 Task: Create a due date automation trigger when advanced on, on the monday after a card is due add dates due next week at 11:00 AM.
Action: Mouse moved to (979, 285)
Screenshot: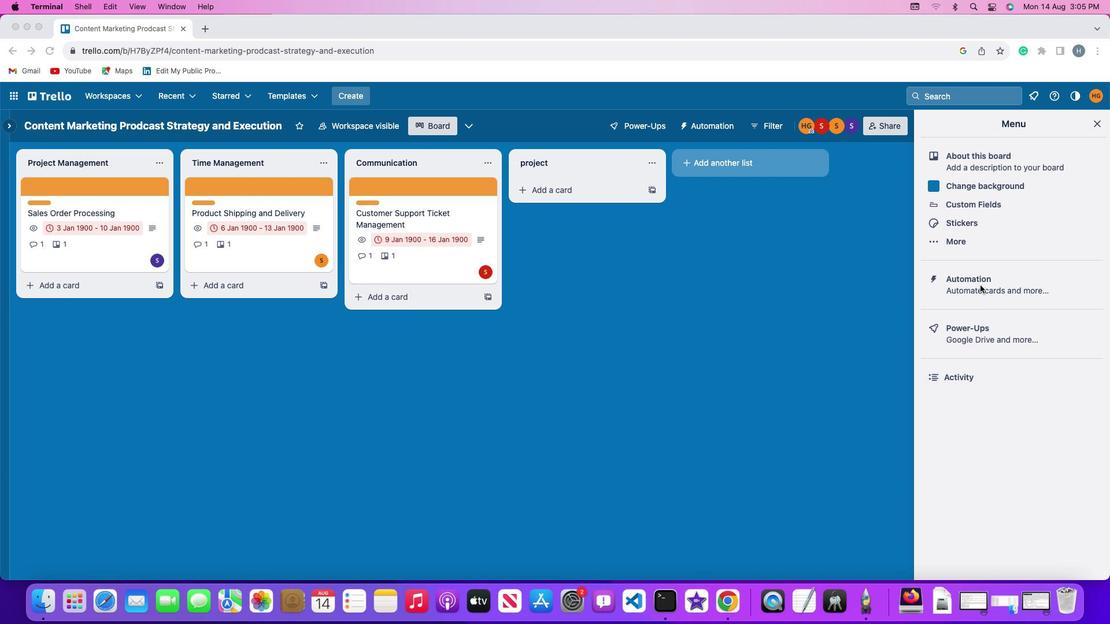 
Action: Mouse pressed left at (979, 285)
Screenshot: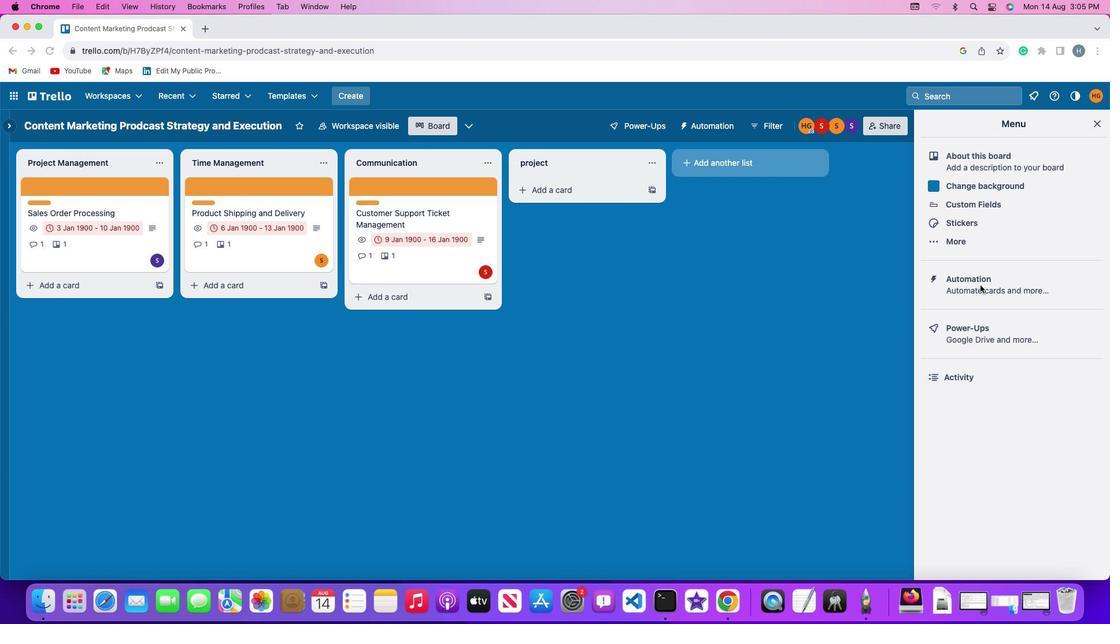 
Action: Mouse pressed left at (979, 285)
Screenshot: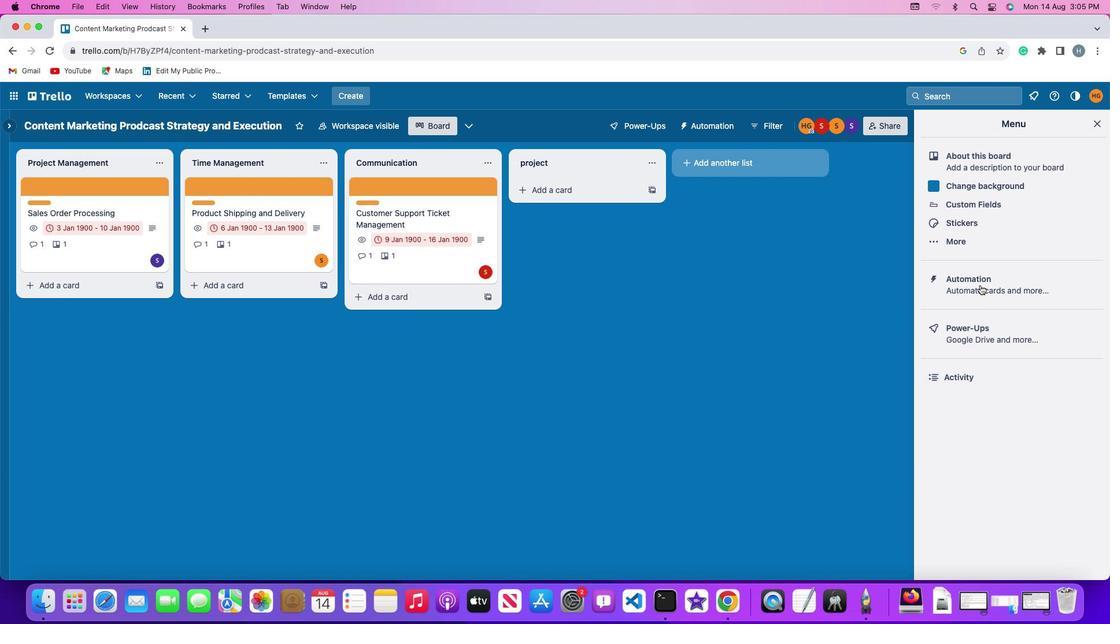 
Action: Mouse moved to (77, 278)
Screenshot: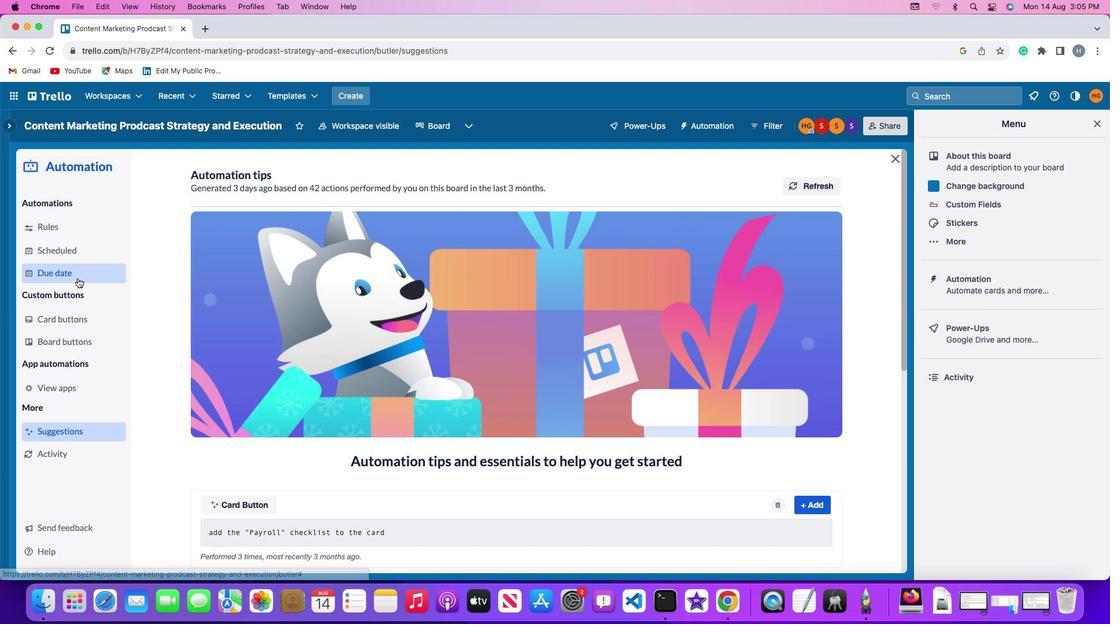 
Action: Mouse pressed left at (77, 278)
Screenshot: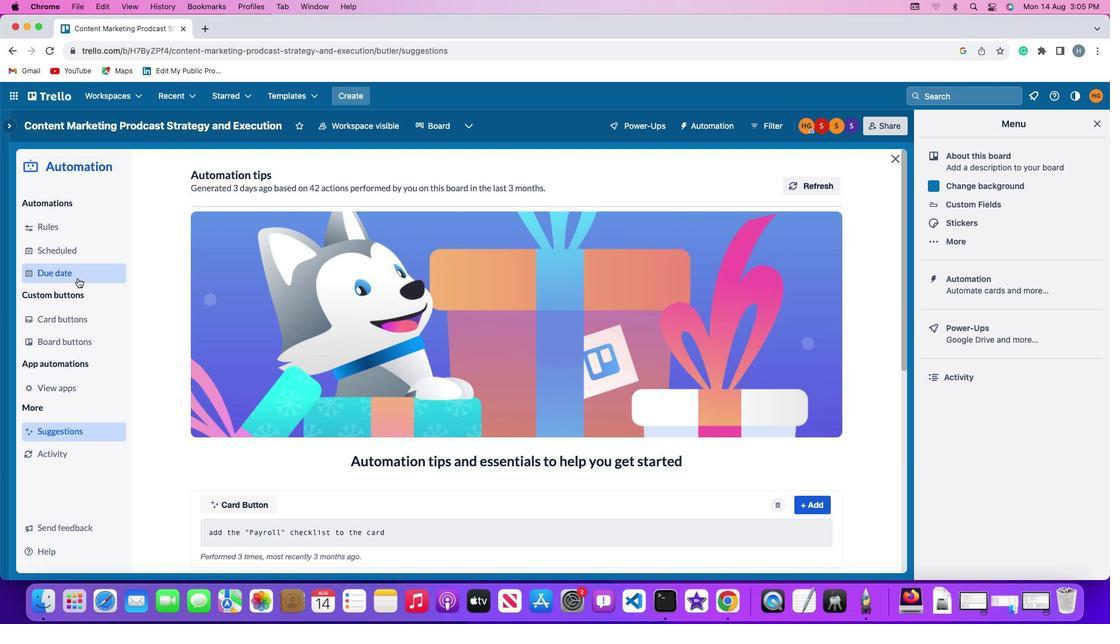 
Action: Mouse moved to (786, 176)
Screenshot: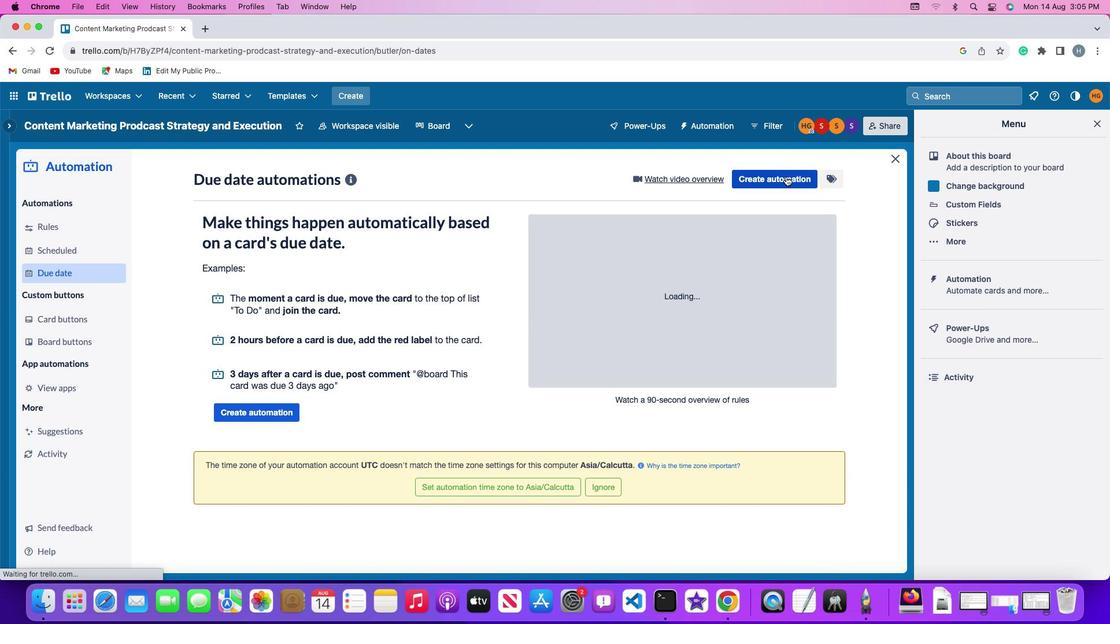 
Action: Mouse pressed left at (786, 176)
Screenshot: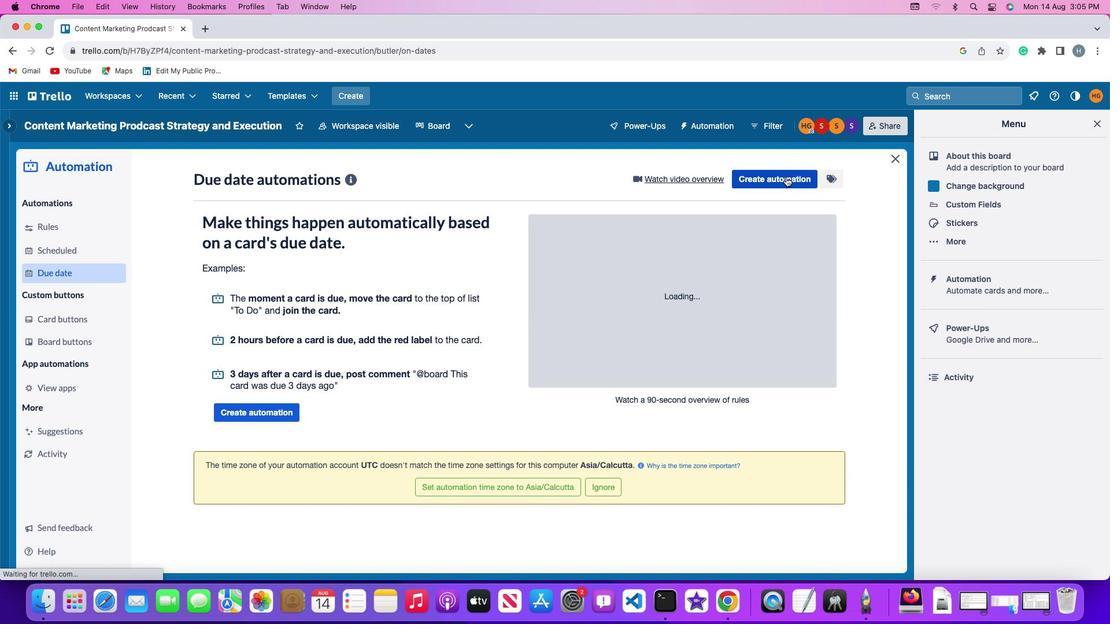 
Action: Mouse moved to (788, 176)
Screenshot: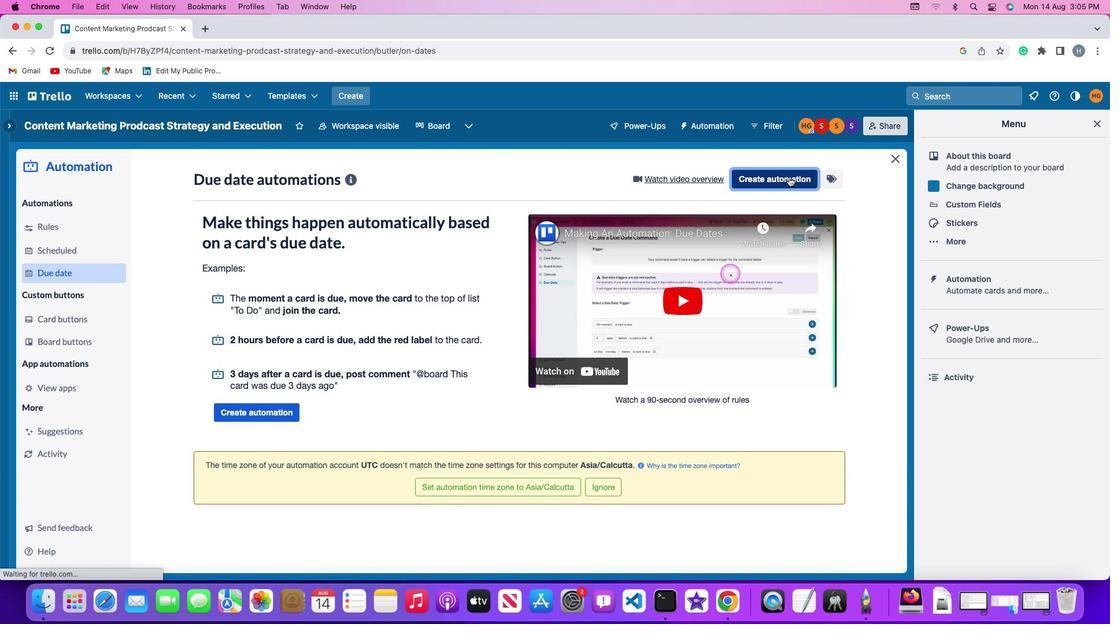 
Action: Mouse pressed left at (788, 176)
Screenshot: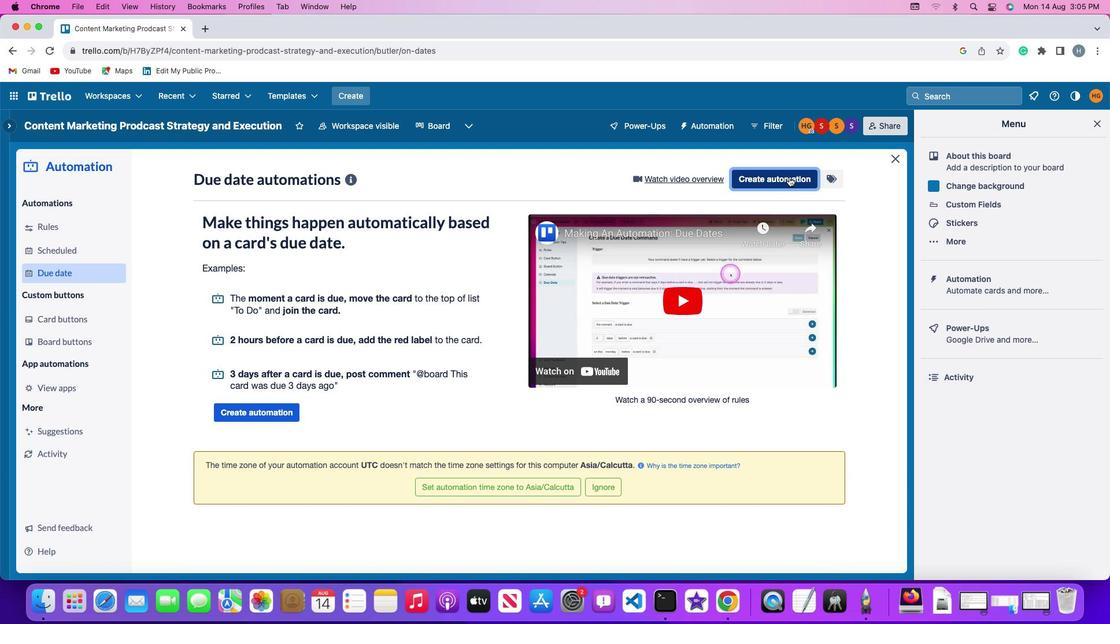
Action: Mouse moved to (761, 181)
Screenshot: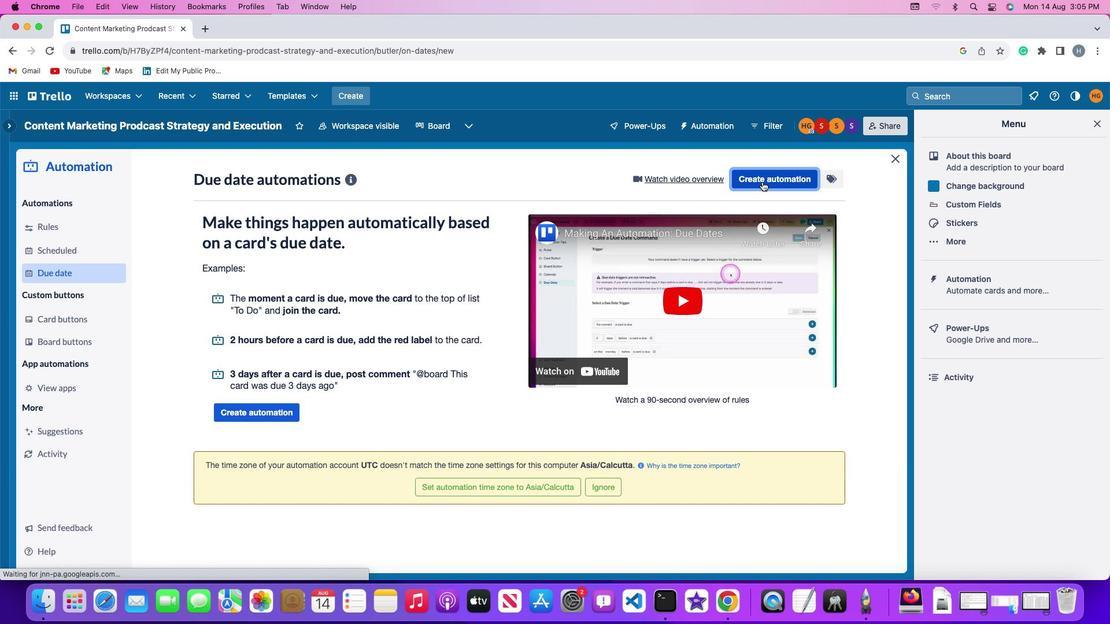 
Action: Mouse pressed left at (761, 181)
Screenshot: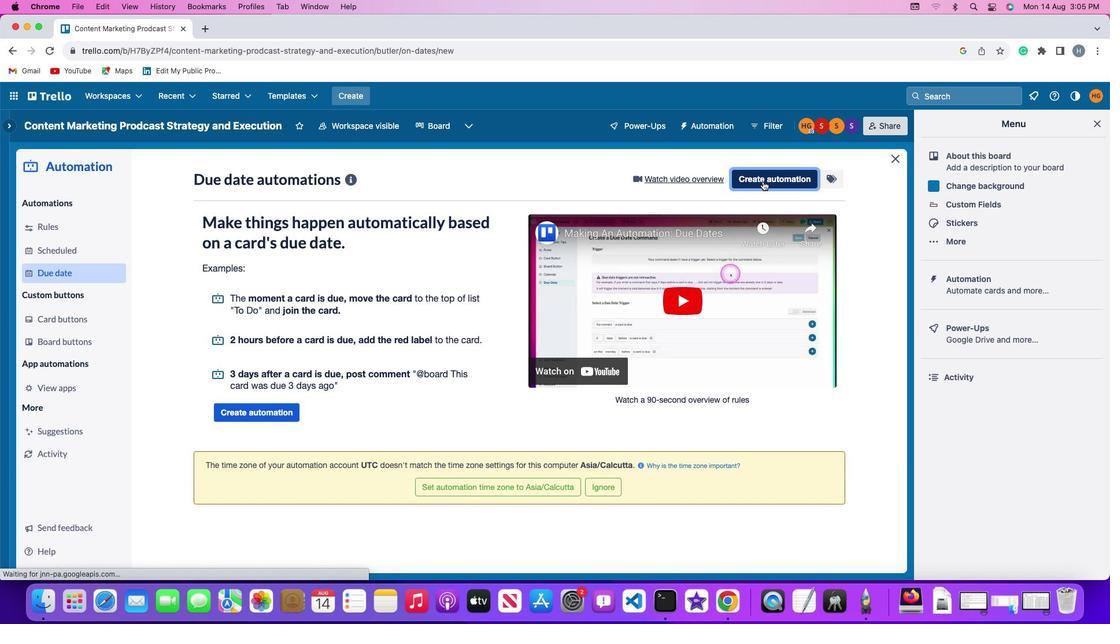 
Action: Mouse moved to (261, 286)
Screenshot: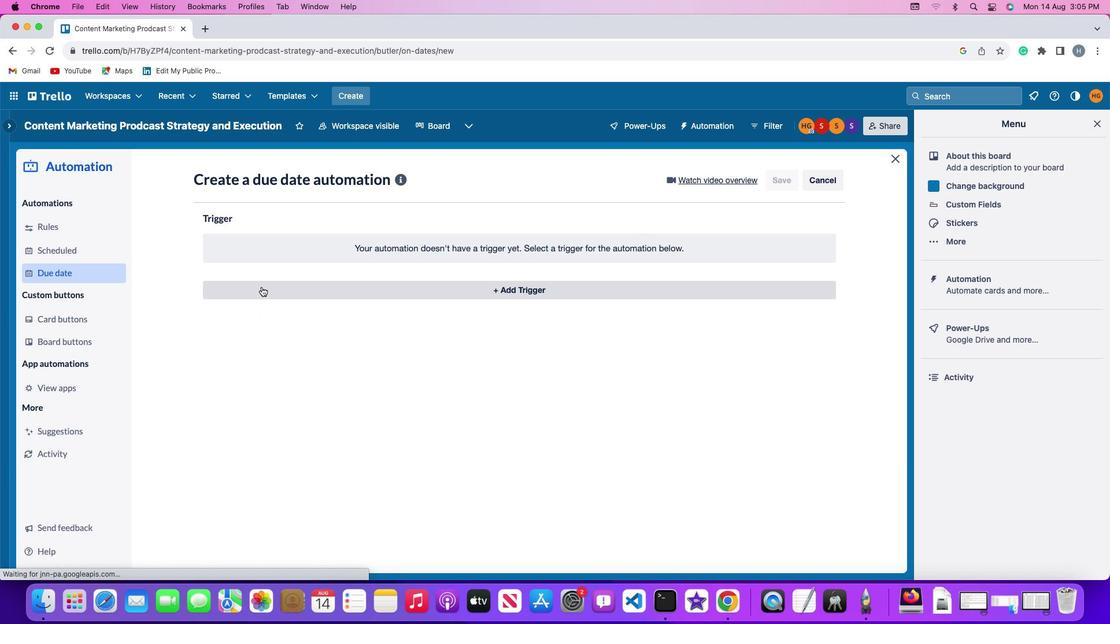 
Action: Mouse pressed left at (261, 286)
Screenshot: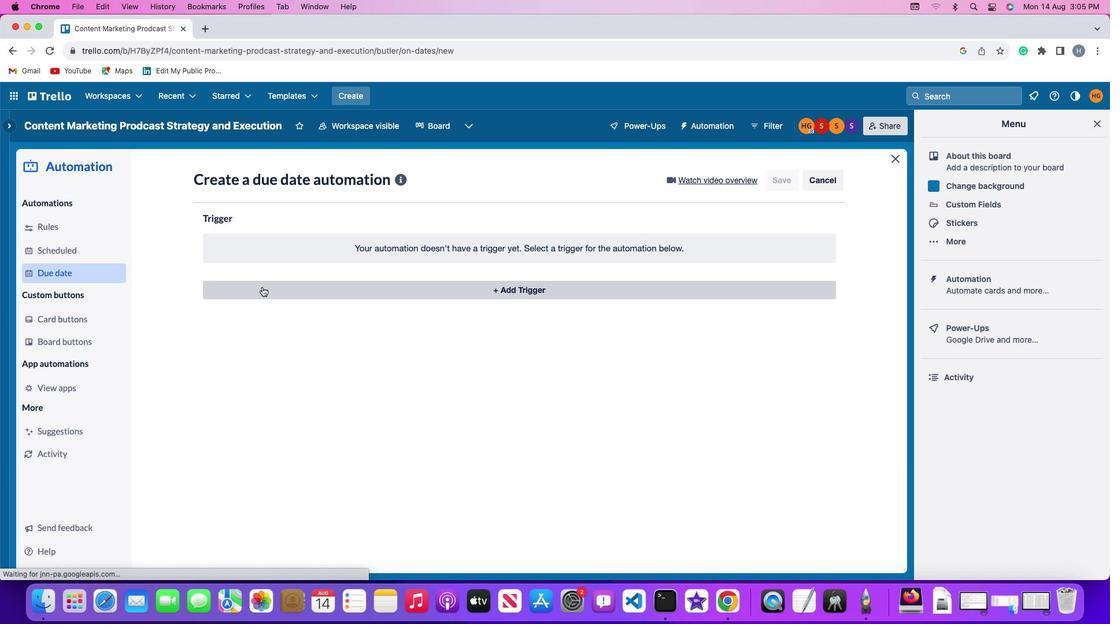 
Action: Mouse moved to (251, 512)
Screenshot: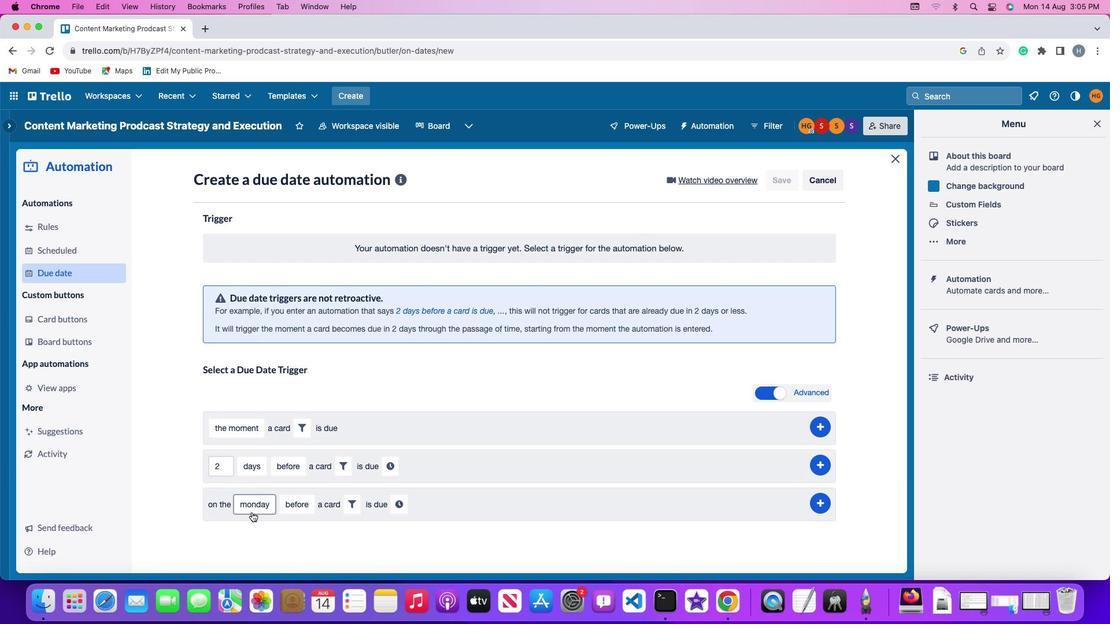 
Action: Mouse pressed left at (251, 512)
Screenshot: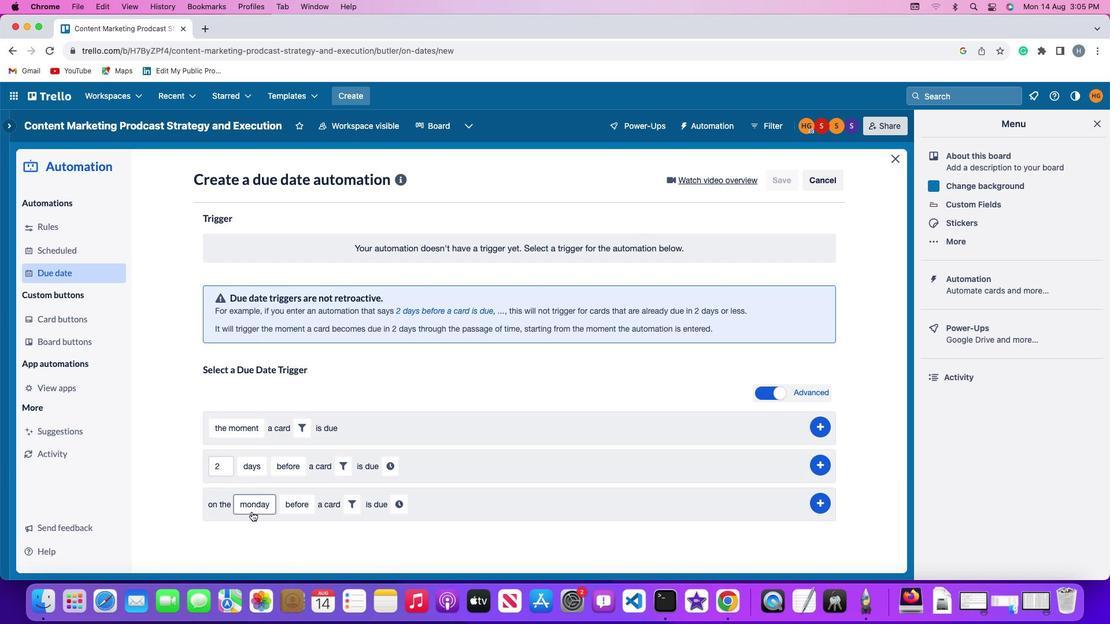 
Action: Mouse moved to (259, 344)
Screenshot: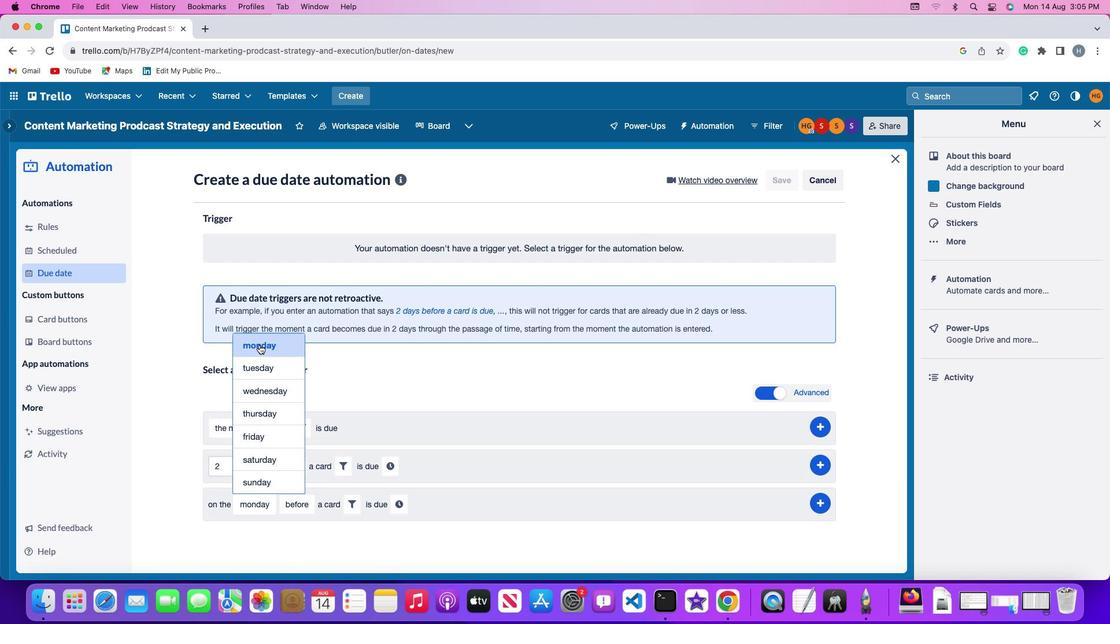 
Action: Mouse pressed left at (259, 344)
Screenshot: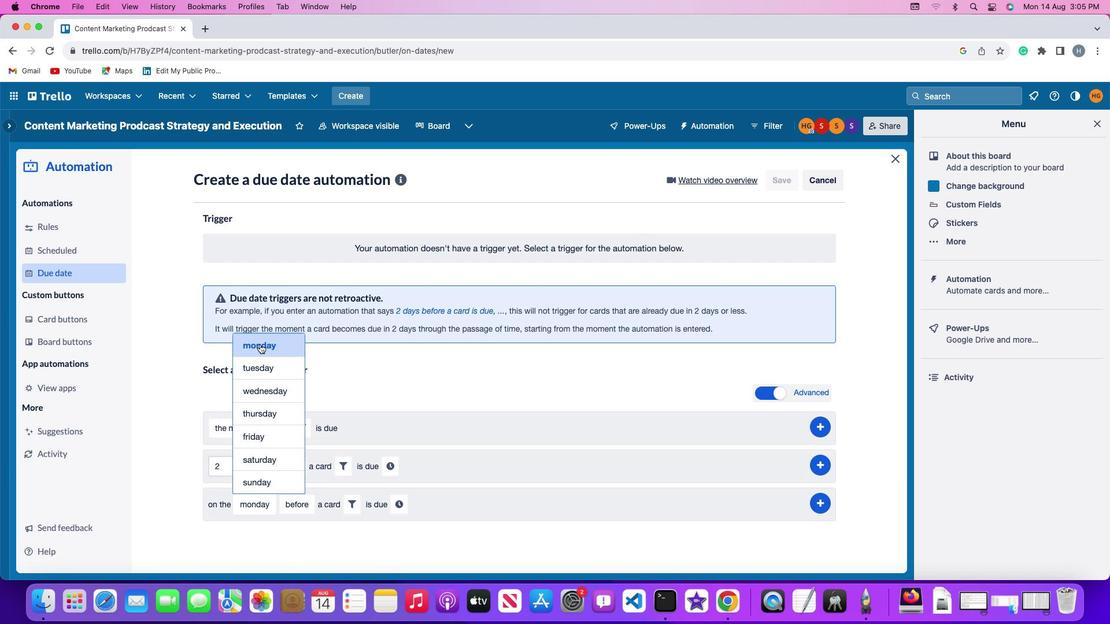 
Action: Mouse moved to (302, 501)
Screenshot: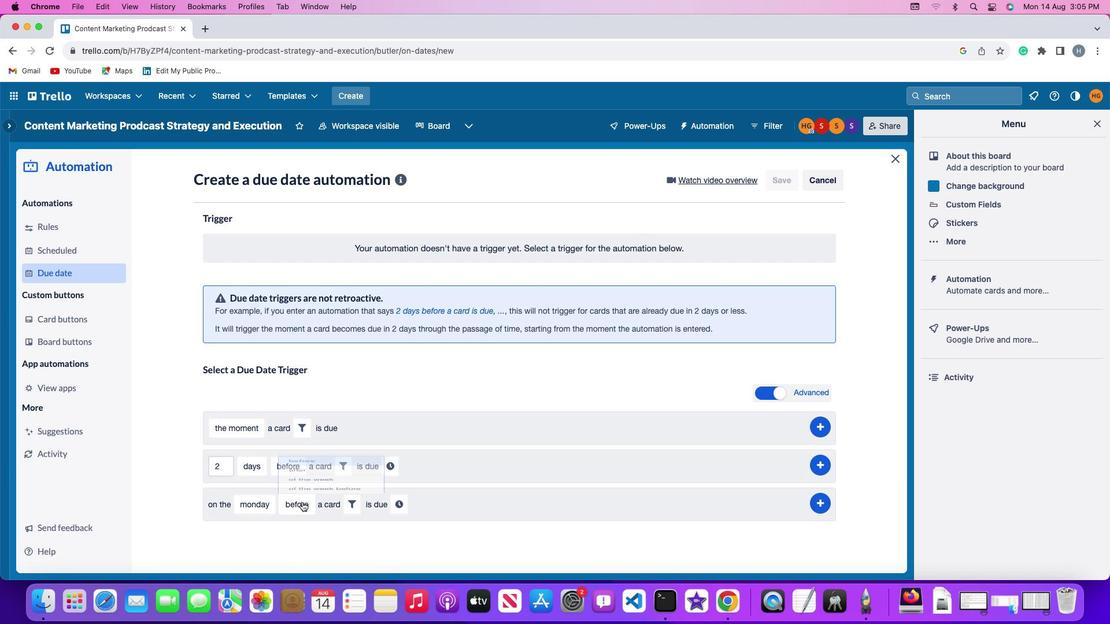 
Action: Mouse pressed left at (302, 501)
Screenshot: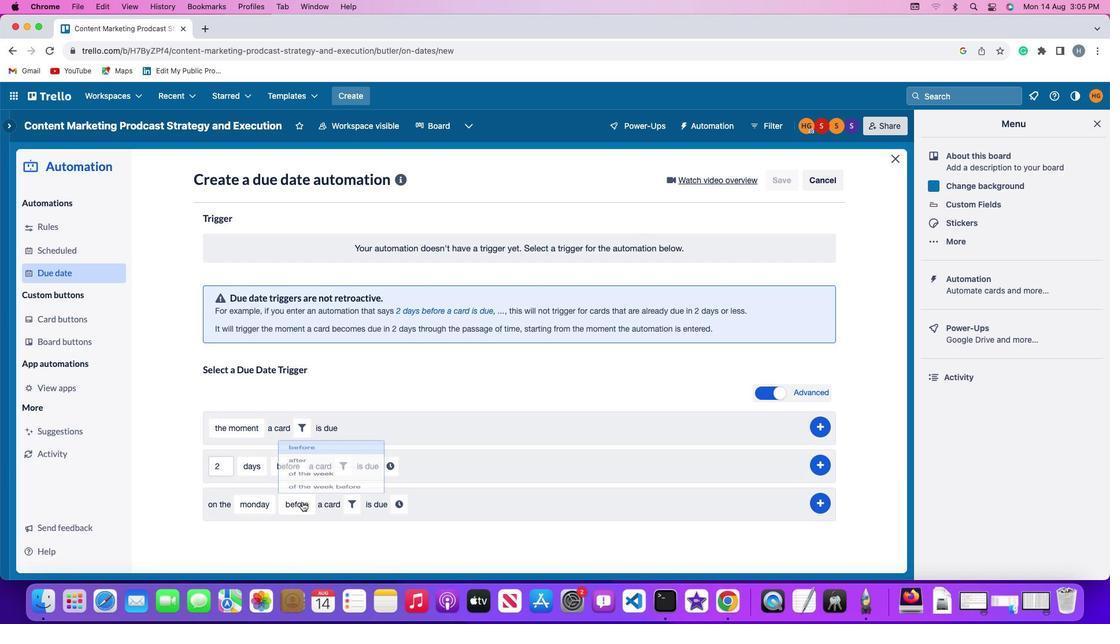 
Action: Mouse moved to (319, 435)
Screenshot: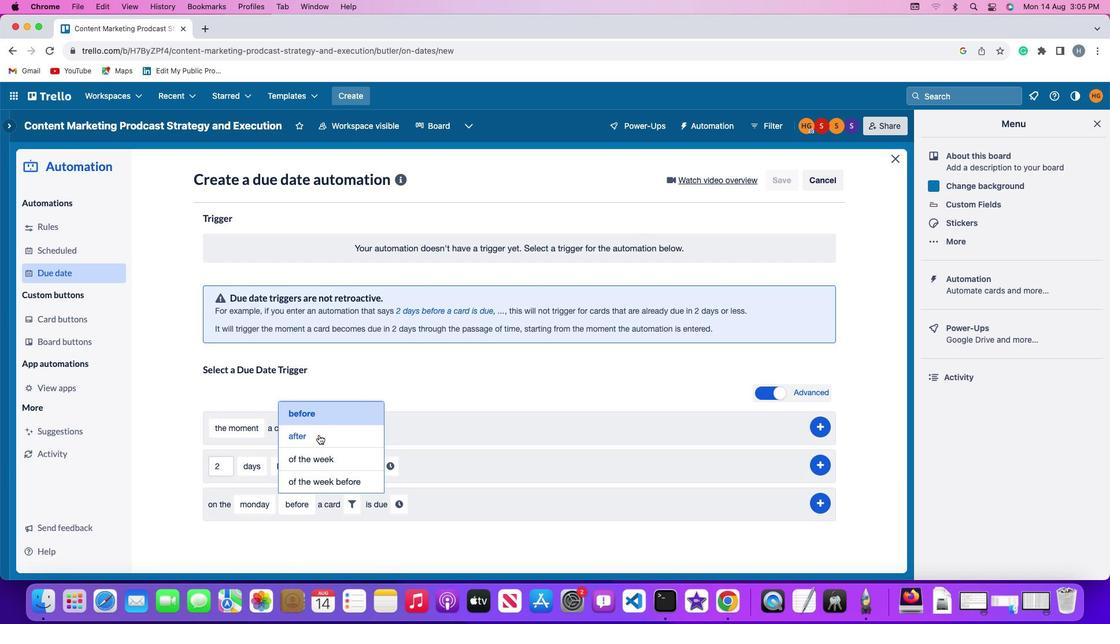
Action: Mouse pressed left at (319, 435)
Screenshot: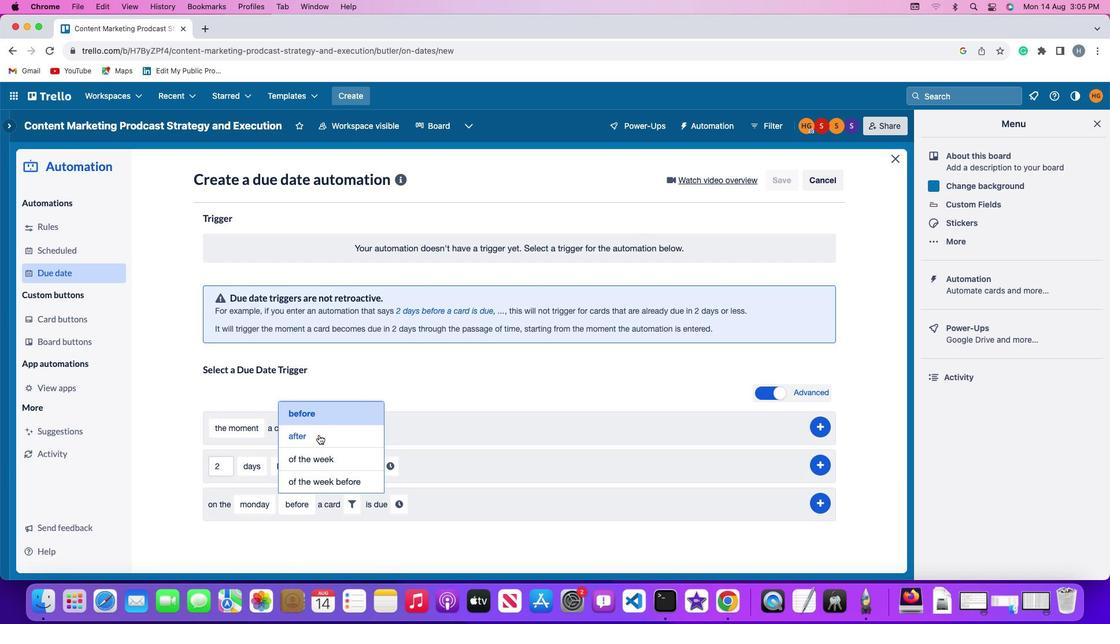 
Action: Mouse moved to (343, 501)
Screenshot: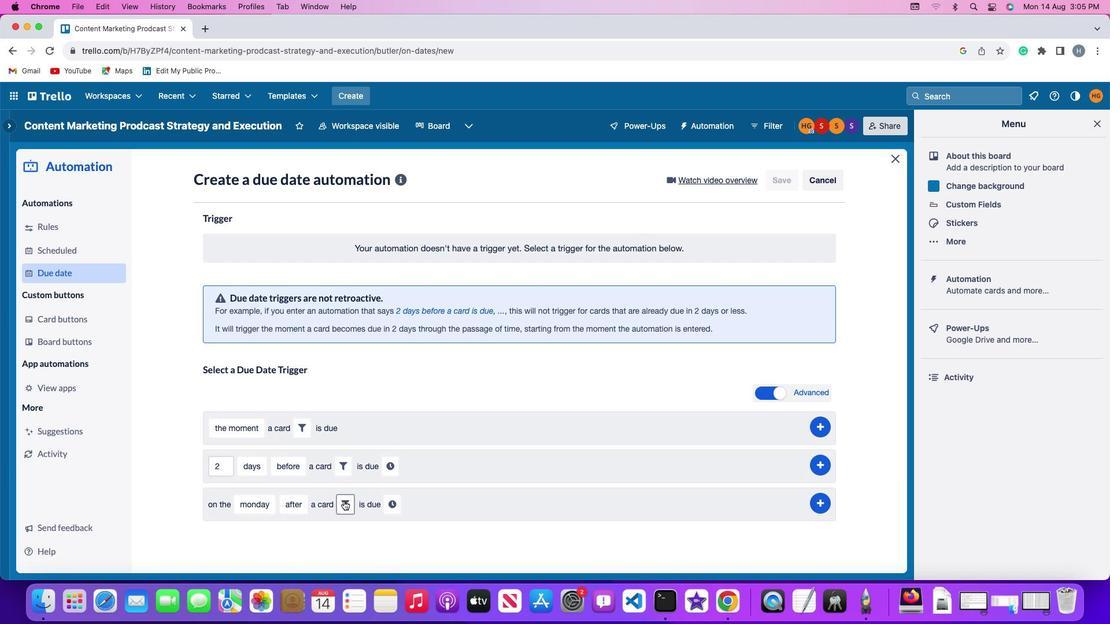 
Action: Mouse pressed left at (343, 501)
Screenshot: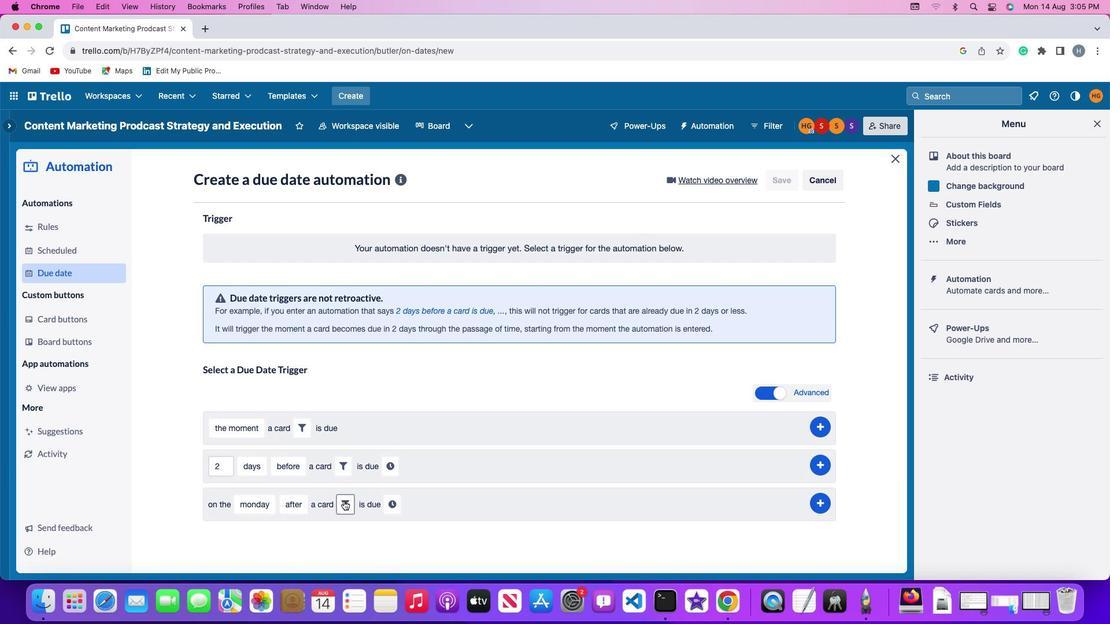 
Action: Mouse moved to (407, 541)
Screenshot: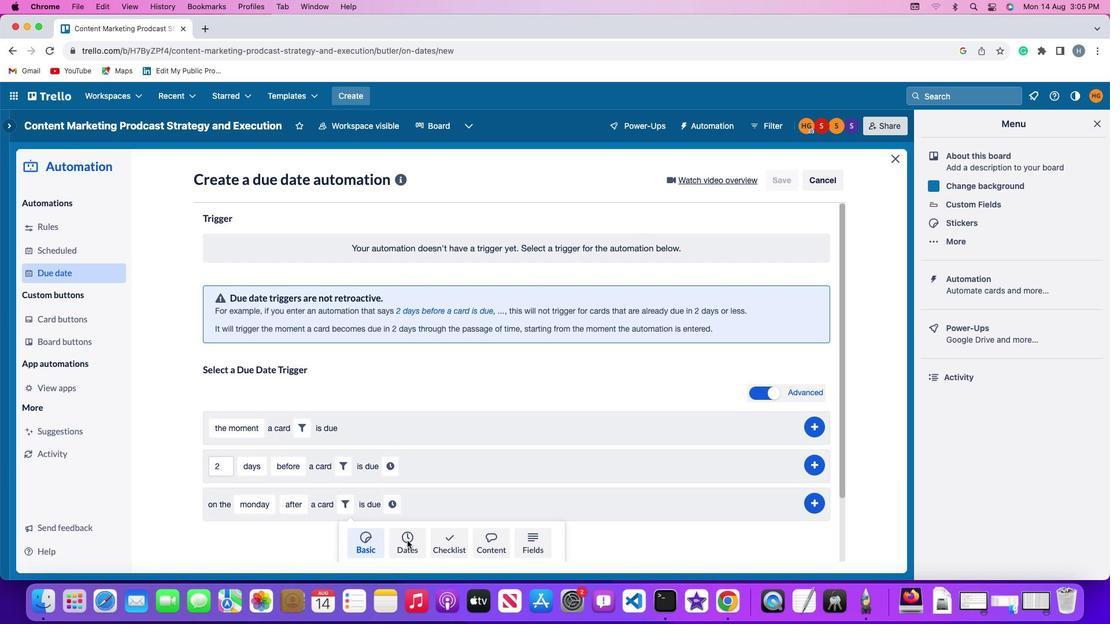 
Action: Mouse pressed left at (407, 541)
Screenshot: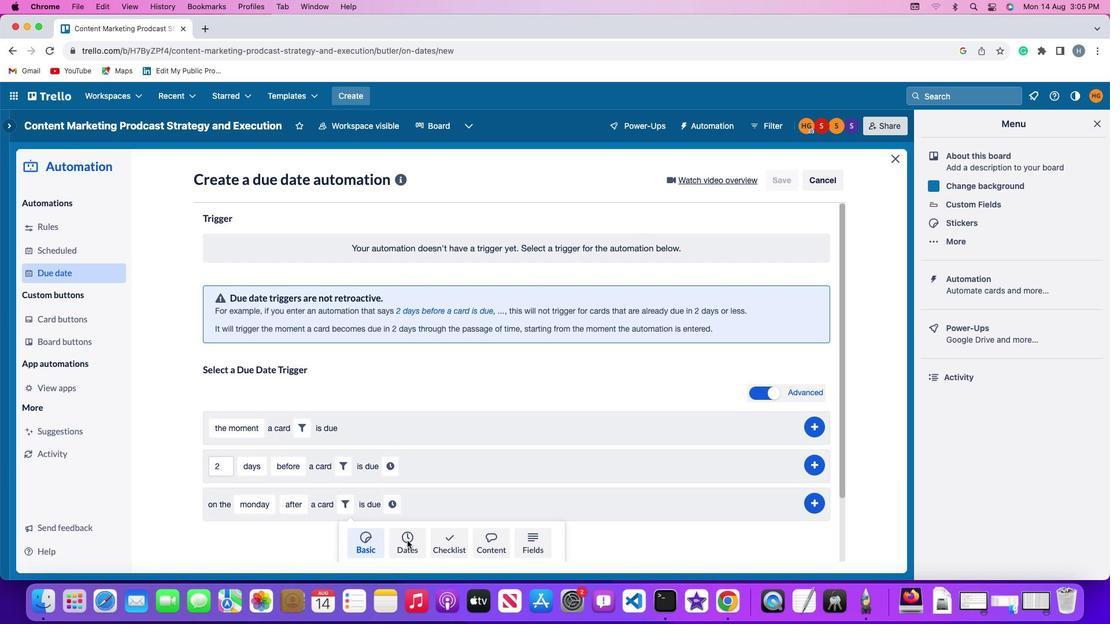 
Action: Mouse moved to (301, 531)
Screenshot: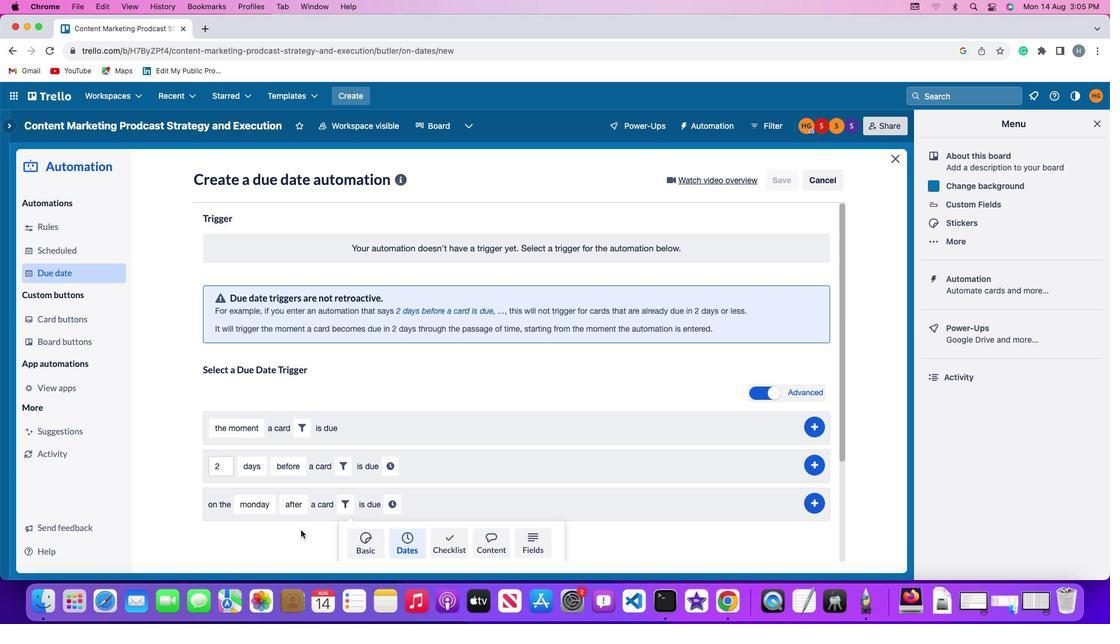 
Action: Mouse scrolled (301, 531) with delta (0, 0)
Screenshot: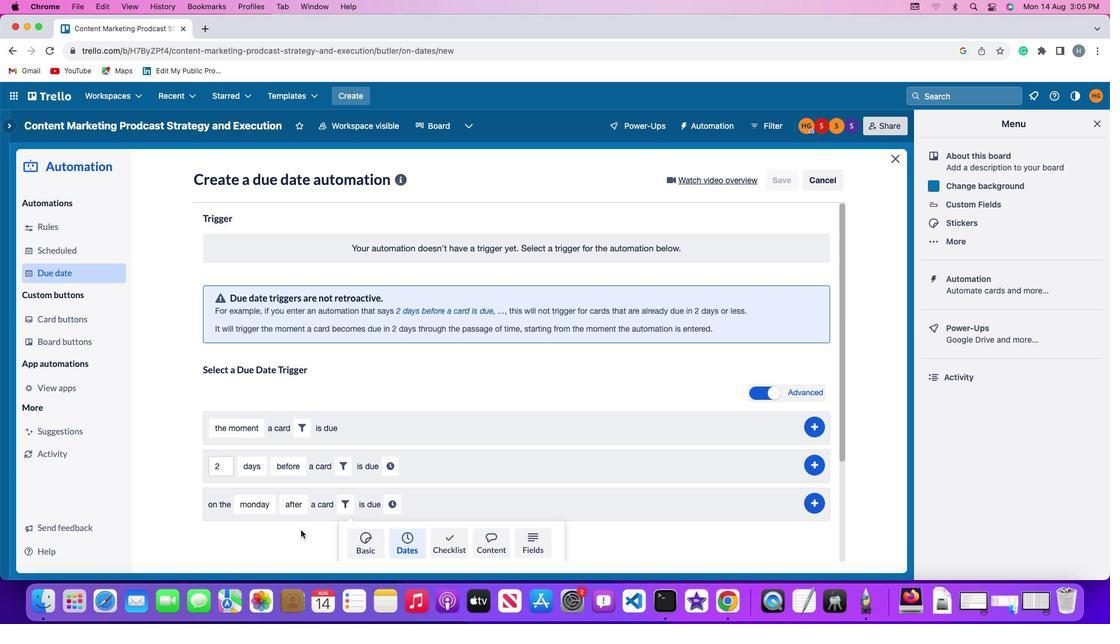 
Action: Mouse moved to (301, 530)
Screenshot: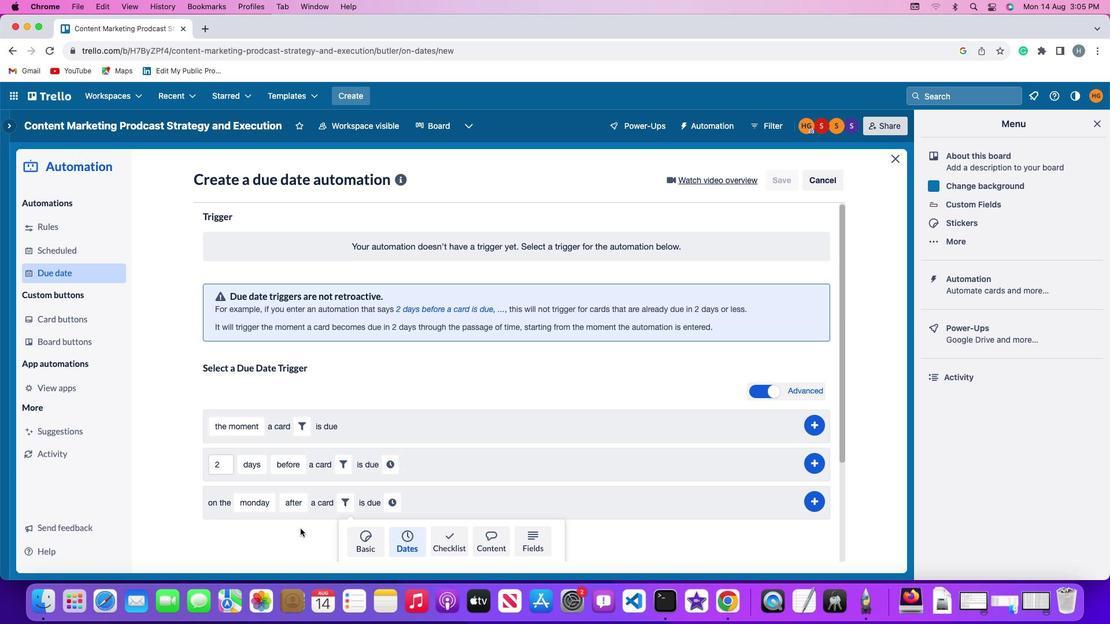 
Action: Mouse scrolled (301, 530) with delta (0, 0)
Screenshot: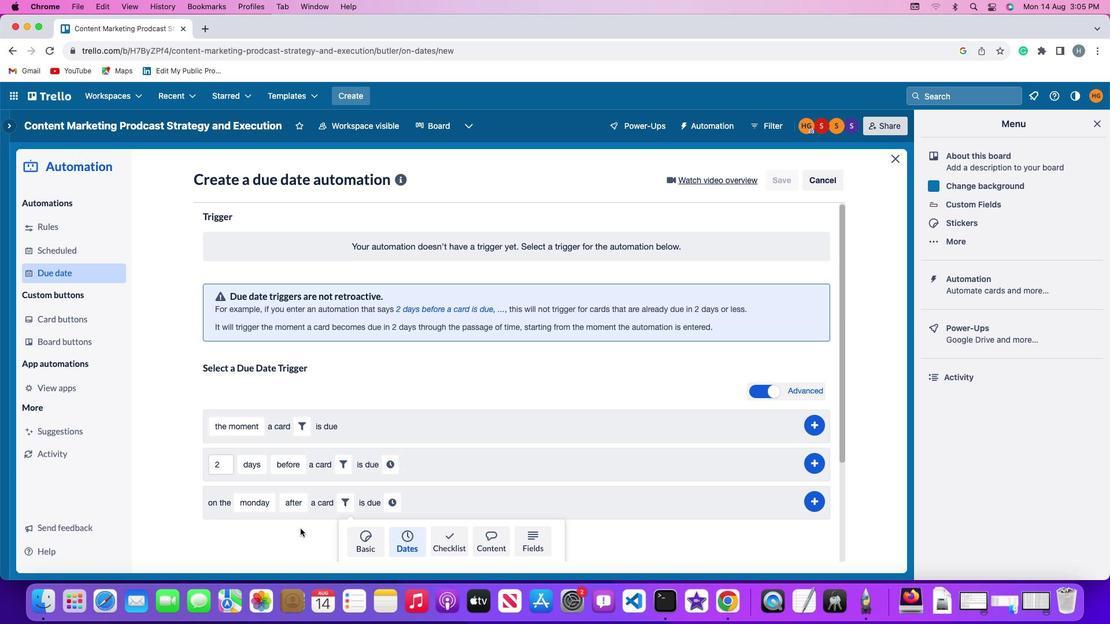 
Action: Mouse moved to (301, 530)
Screenshot: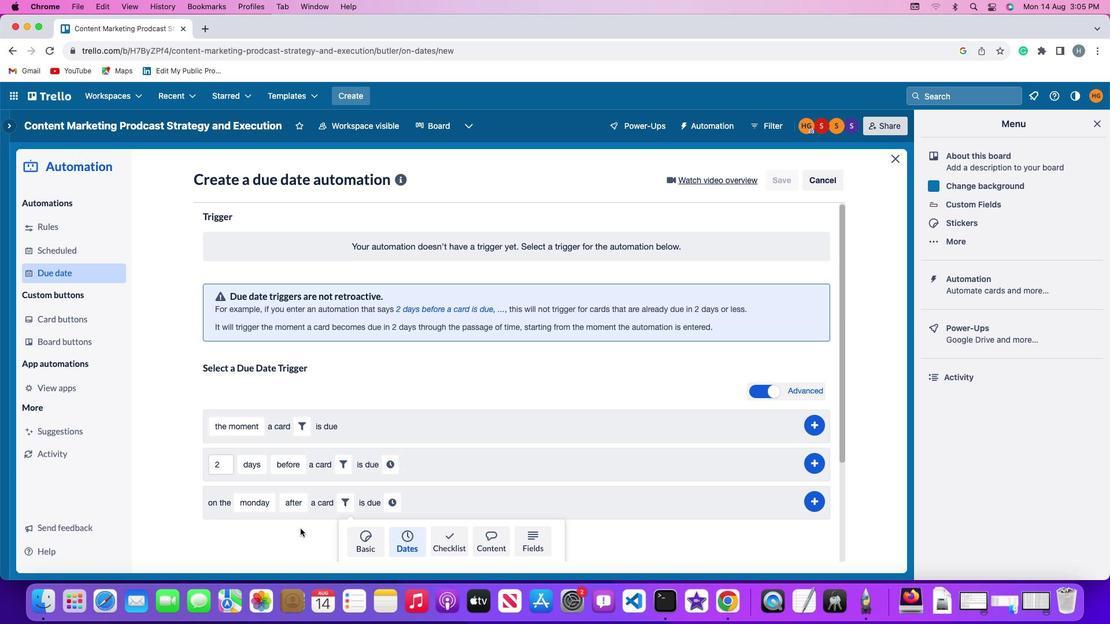 
Action: Mouse scrolled (301, 530) with delta (0, -1)
Screenshot: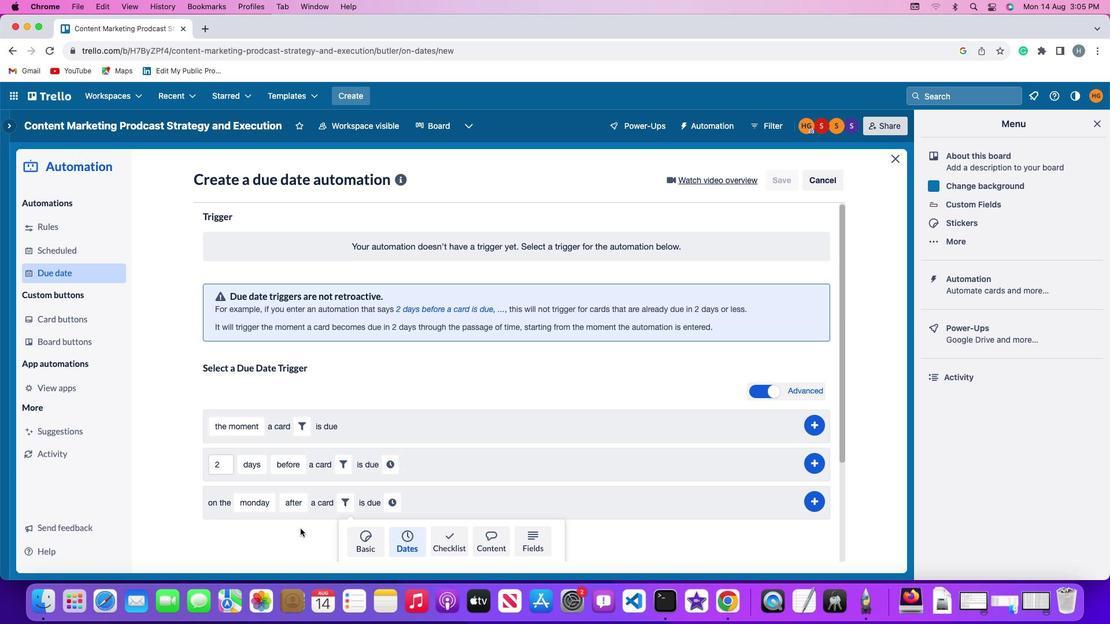 
Action: Mouse moved to (301, 529)
Screenshot: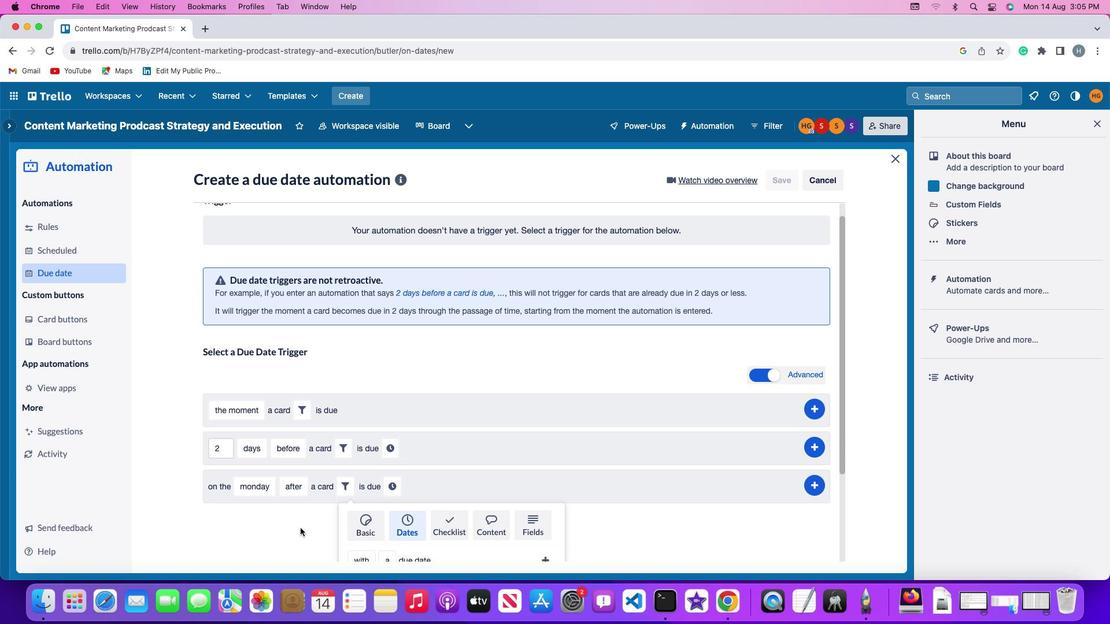 
Action: Mouse scrolled (301, 529) with delta (0, -2)
Screenshot: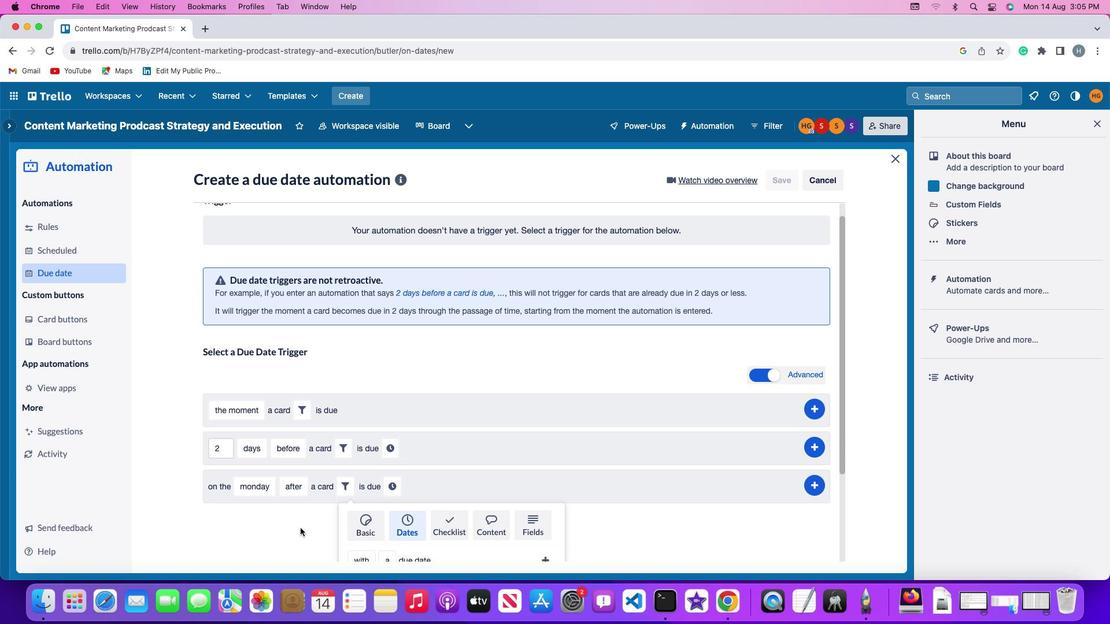 
Action: Mouse moved to (300, 528)
Screenshot: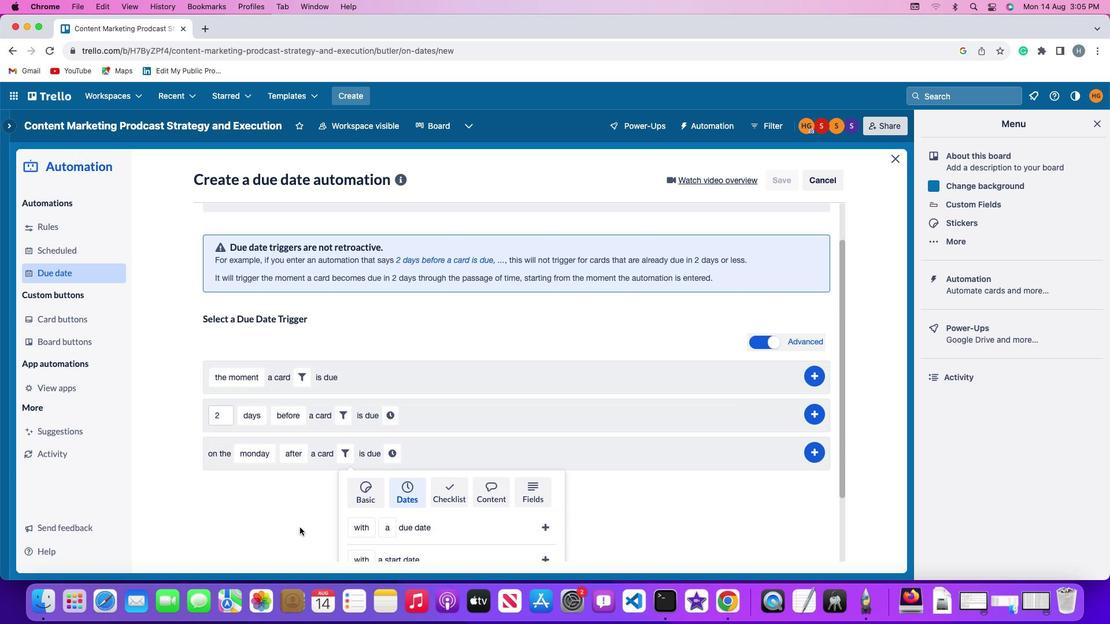 
Action: Mouse scrolled (300, 528) with delta (0, -3)
Screenshot: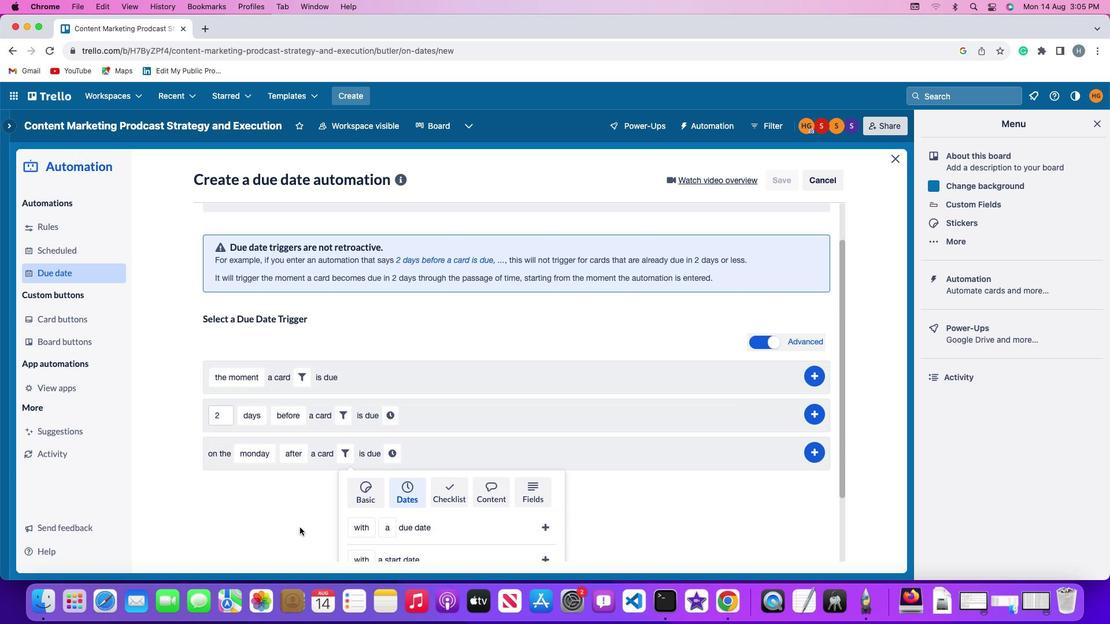 
Action: Mouse moved to (299, 527)
Screenshot: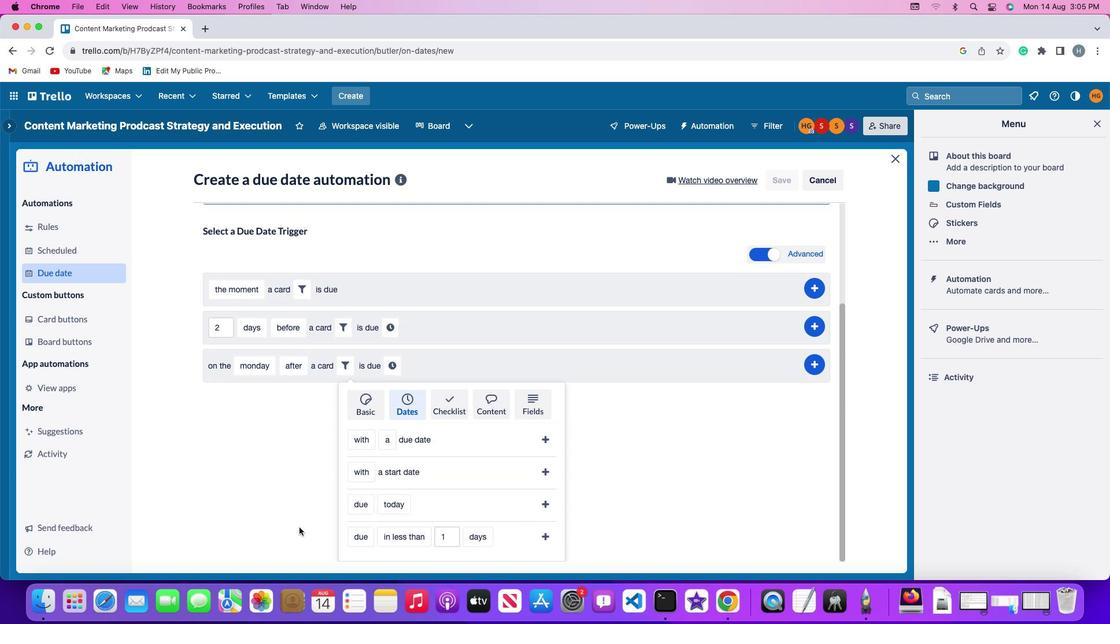 
Action: Mouse scrolled (299, 527) with delta (0, 0)
Screenshot: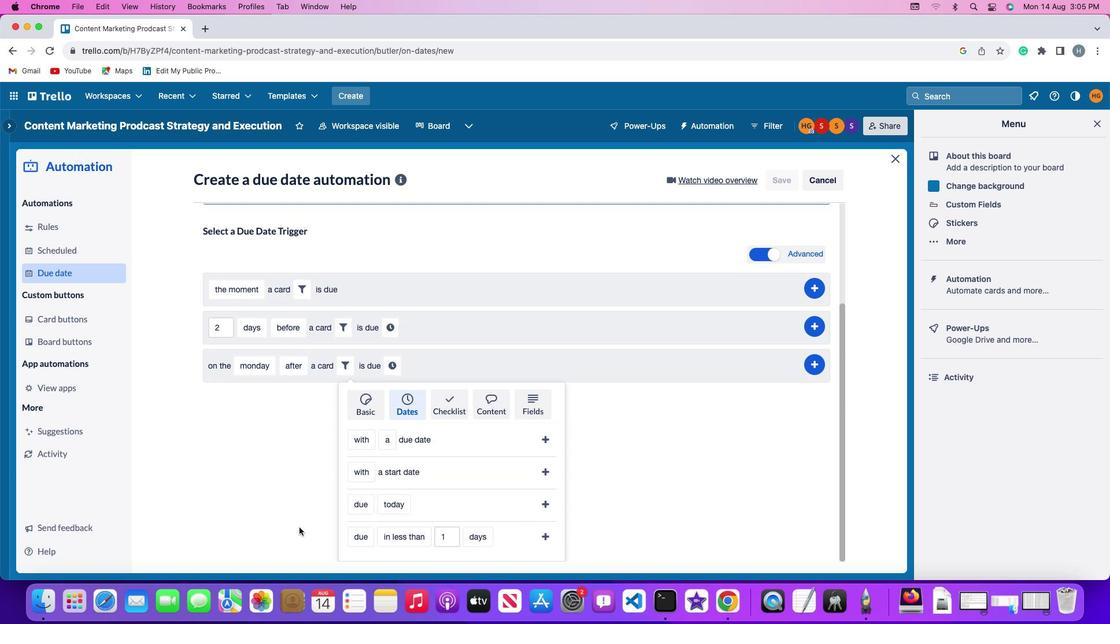 
Action: Mouse scrolled (299, 527) with delta (0, 0)
Screenshot: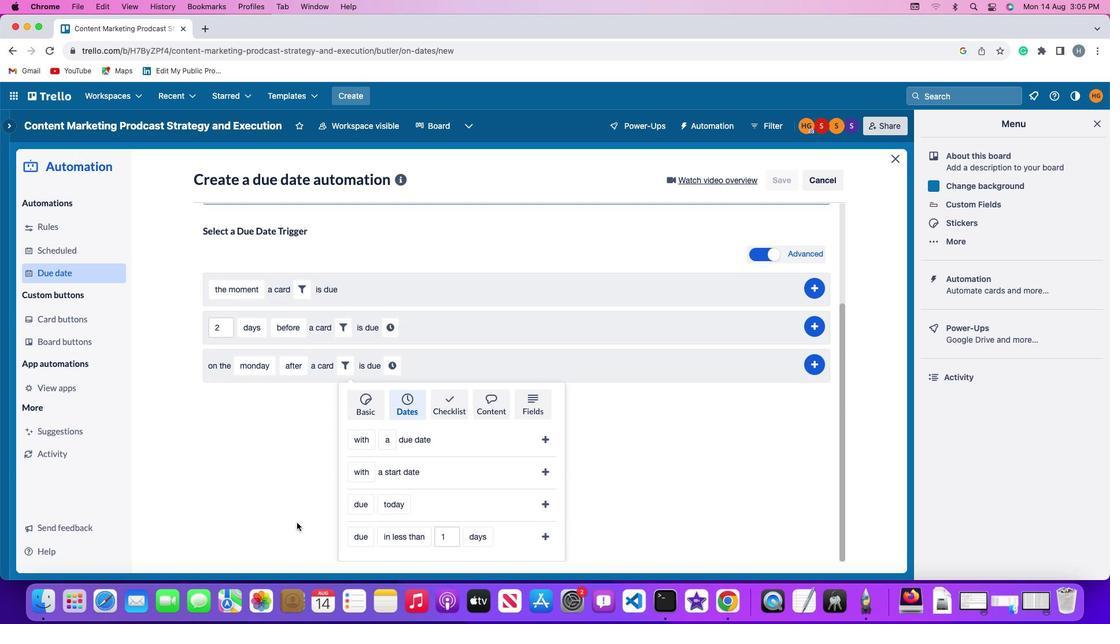 
Action: Mouse moved to (299, 527)
Screenshot: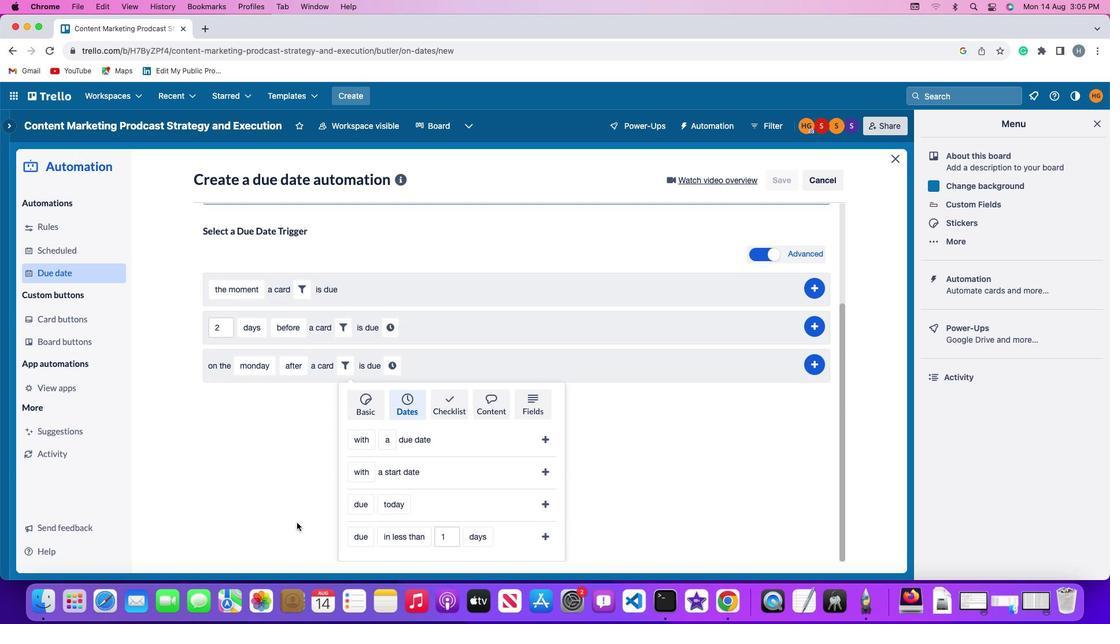 
Action: Mouse scrolled (299, 527) with delta (0, -1)
Screenshot: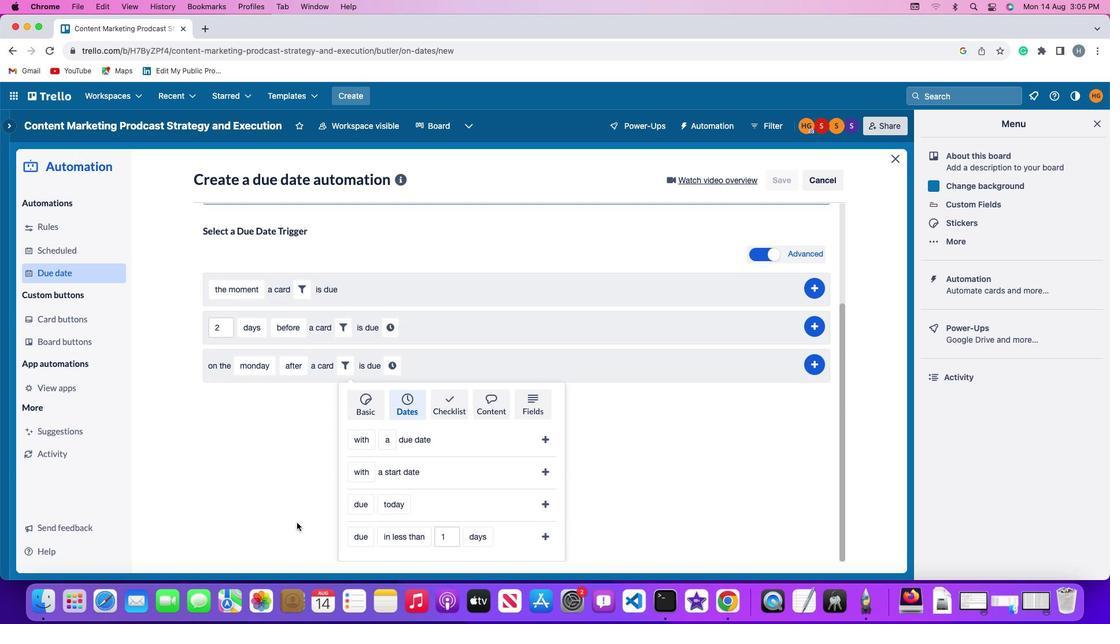 
Action: Mouse moved to (297, 523)
Screenshot: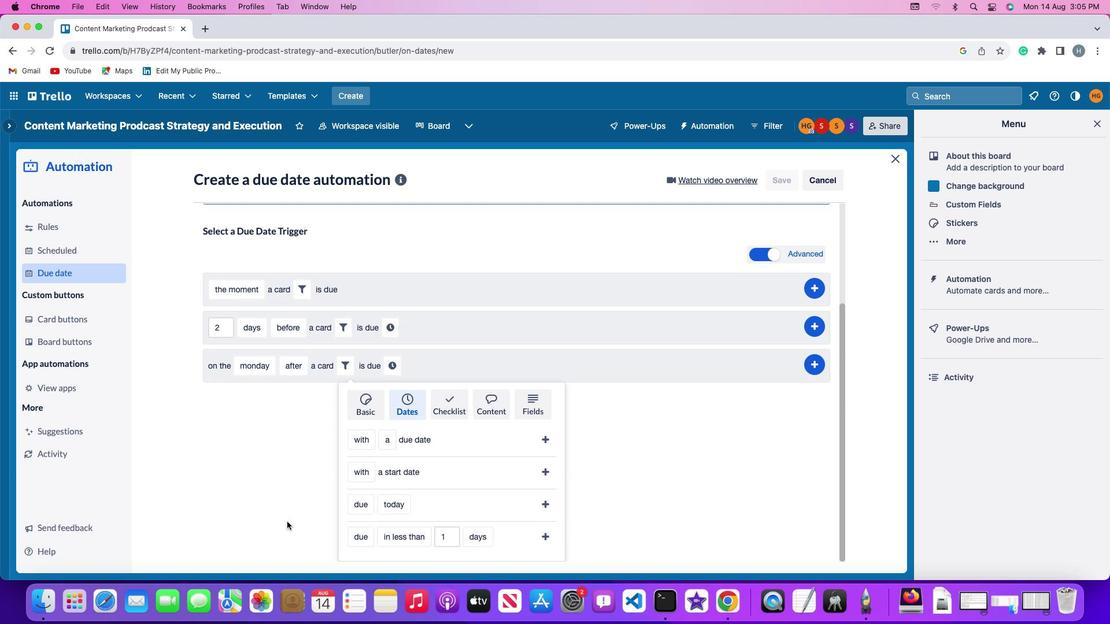 
Action: Mouse scrolled (297, 523) with delta (0, -2)
Screenshot: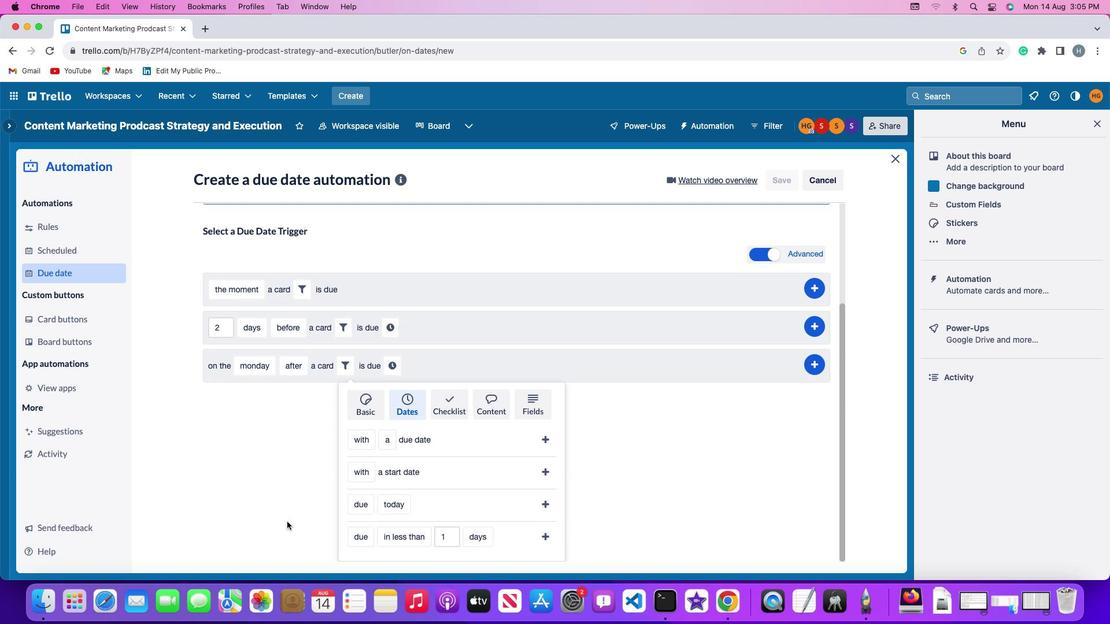 
Action: Mouse moved to (363, 501)
Screenshot: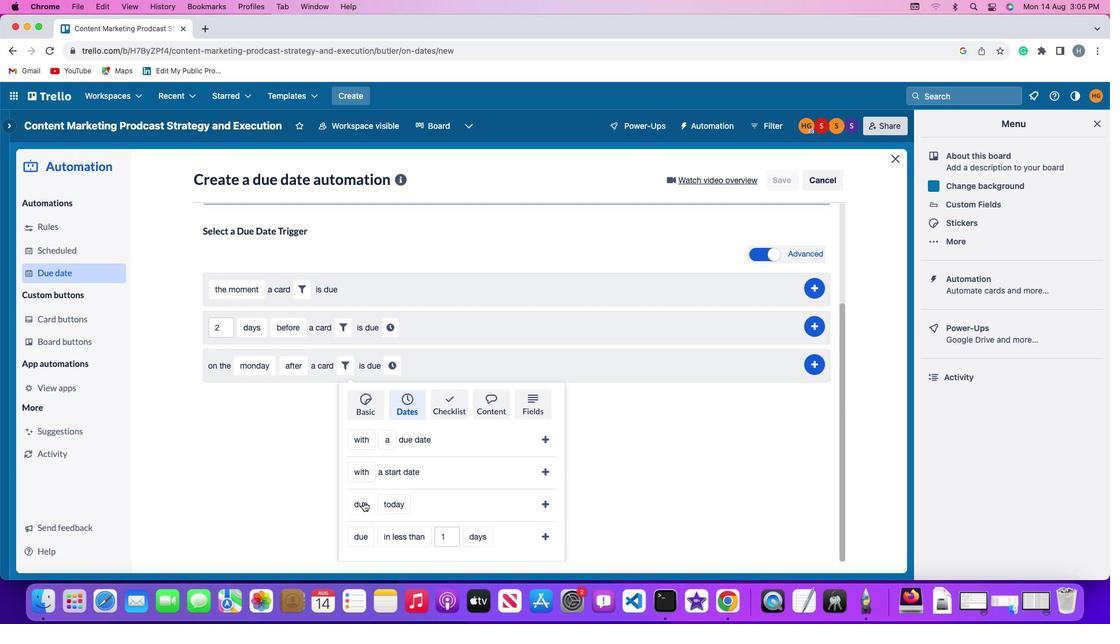 
Action: Mouse pressed left at (363, 501)
Screenshot: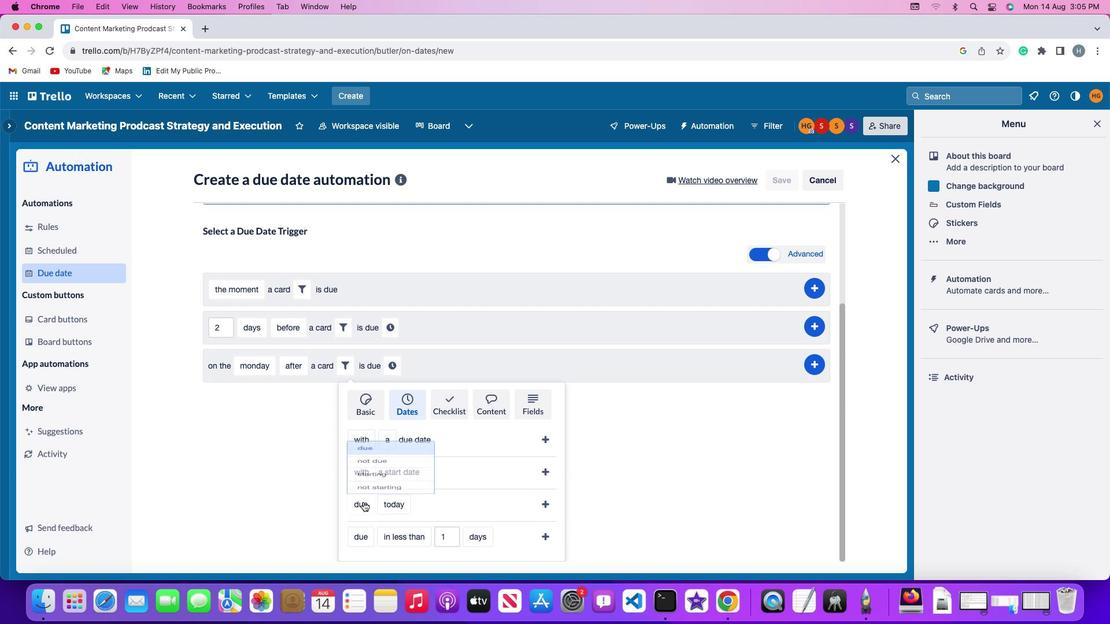 
Action: Mouse moved to (385, 413)
Screenshot: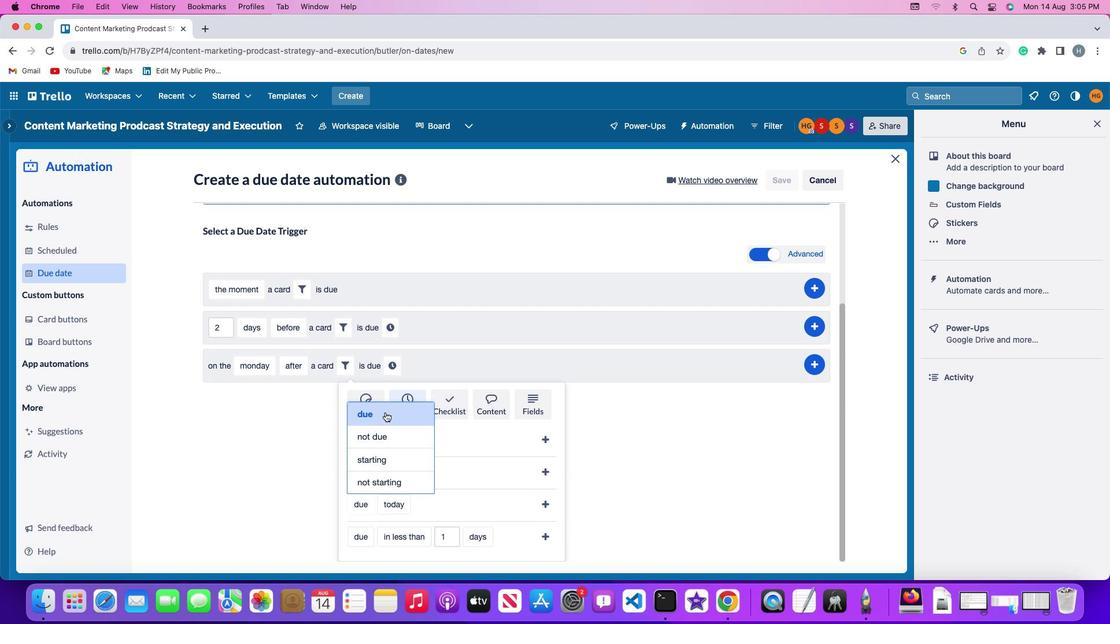 
Action: Mouse pressed left at (385, 413)
Screenshot: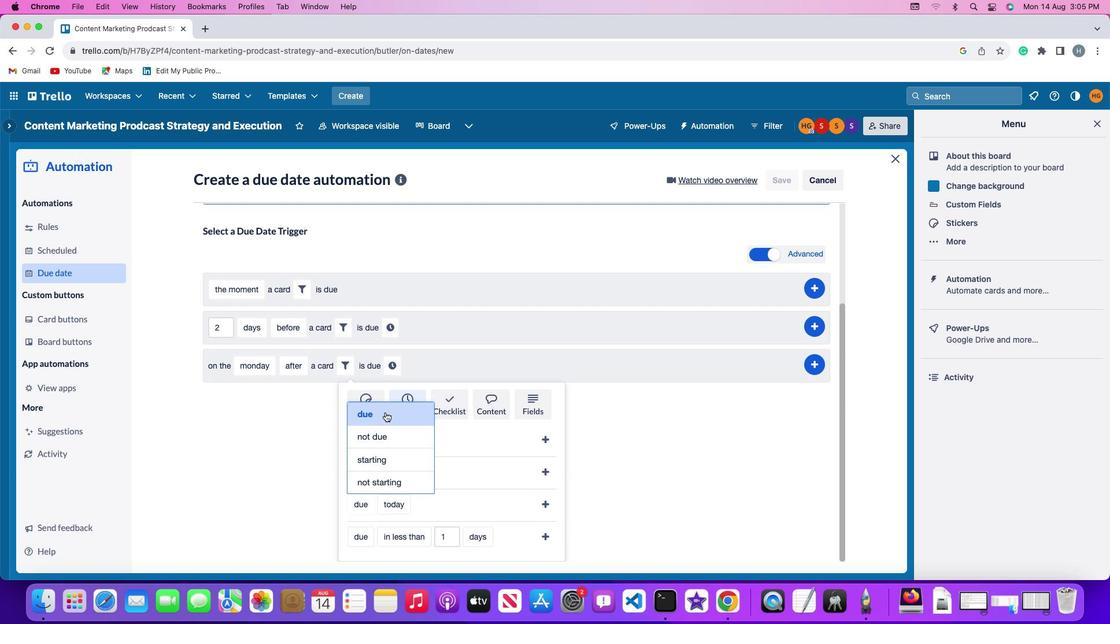 
Action: Mouse moved to (394, 500)
Screenshot: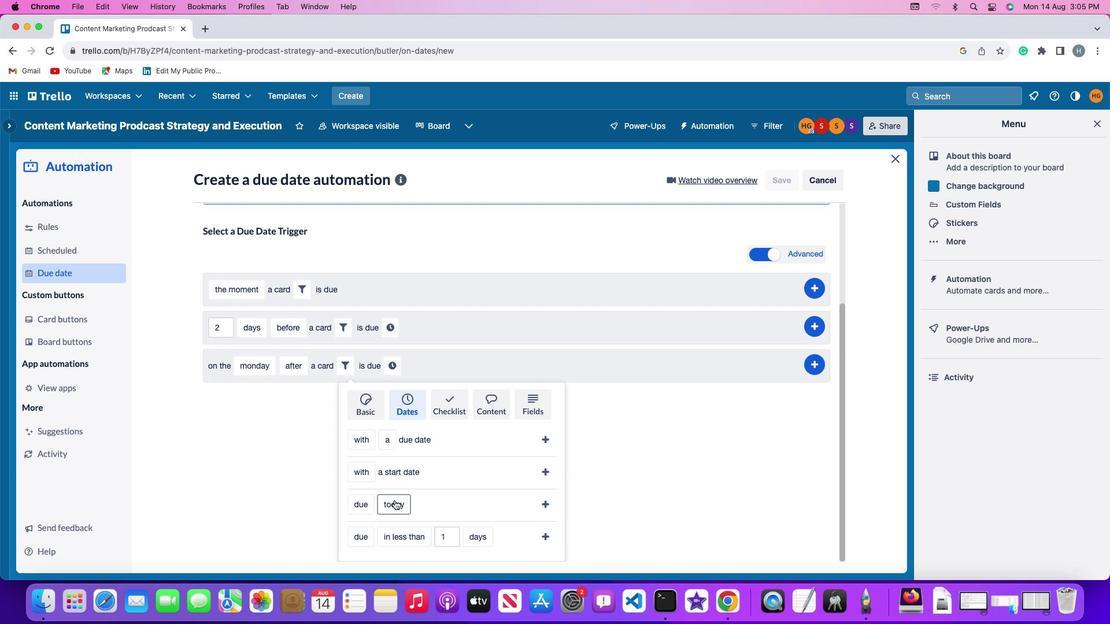
Action: Mouse pressed left at (394, 500)
Screenshot: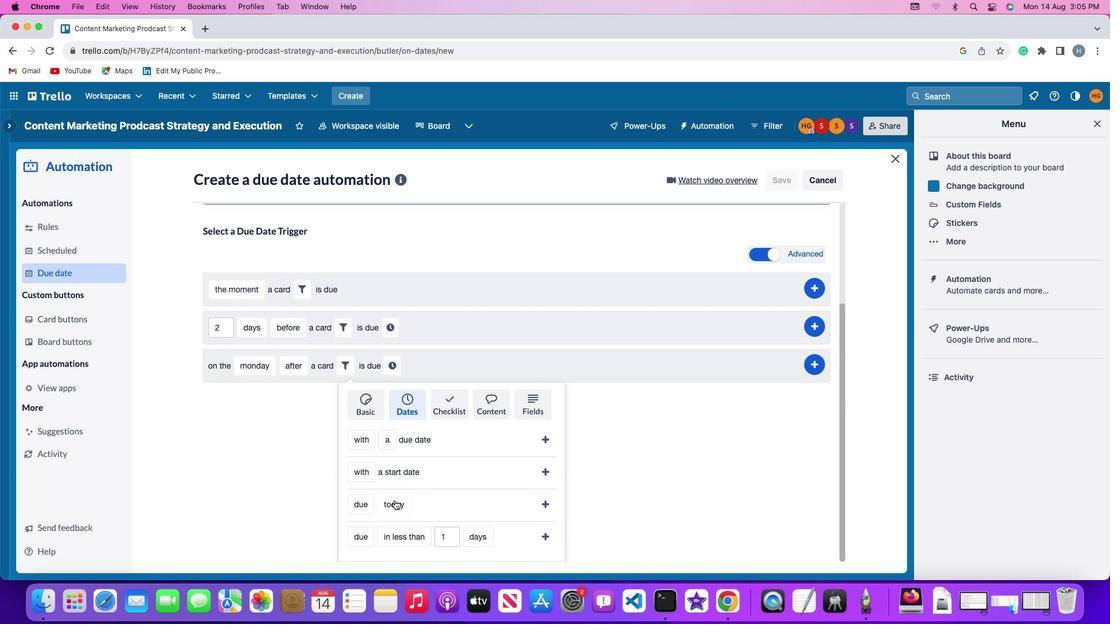 
Action: Mouse moved to (412, 435)
Screenshot: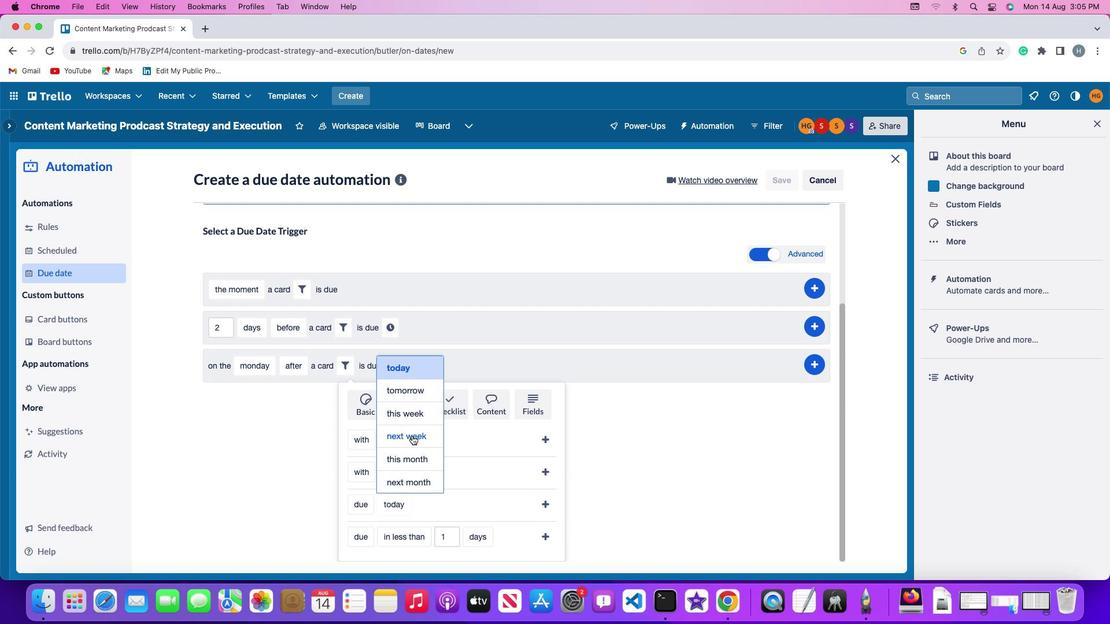 
Action: Mouse pressed left at (412, 435)
Screenshot: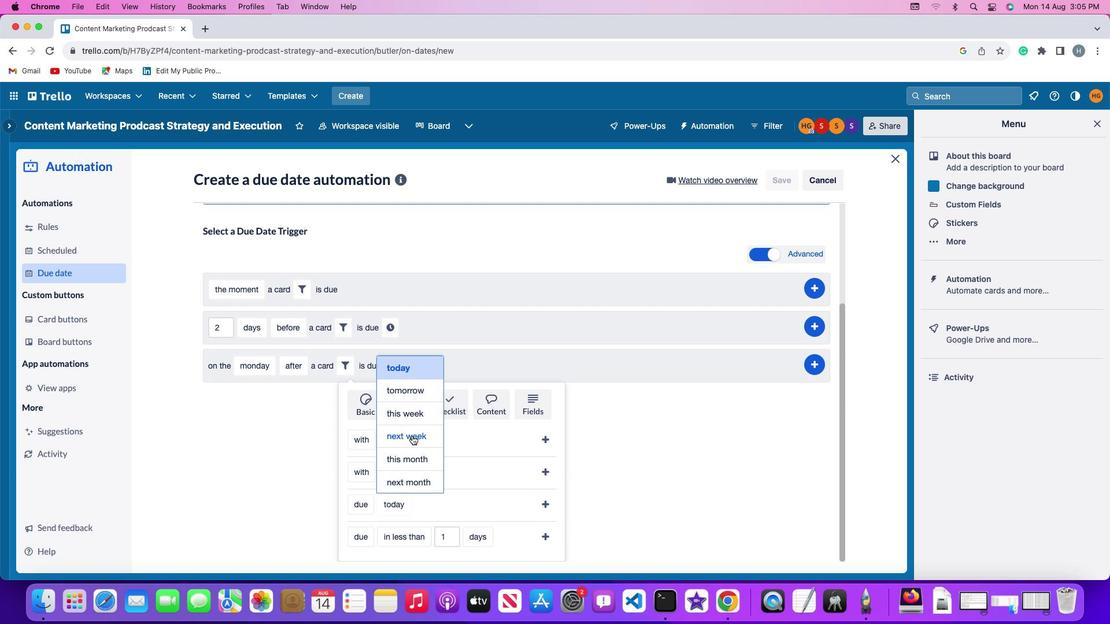 
Action: Mouse moved to (548, 504)
Screenshot: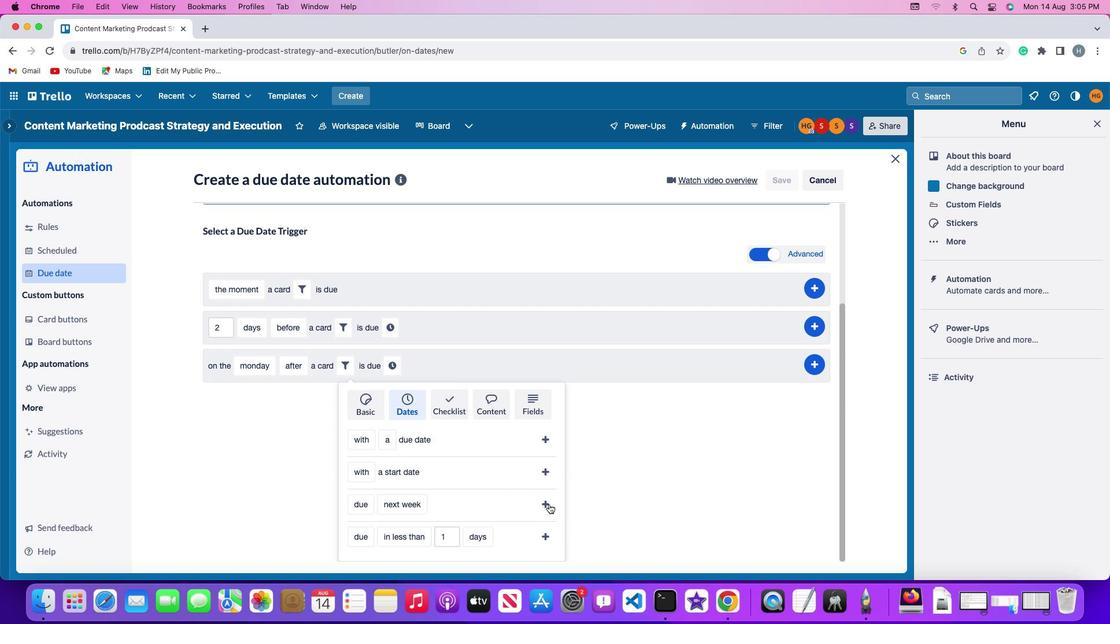 
Action: Mouse pressed left at (548, 504)
Screenshot: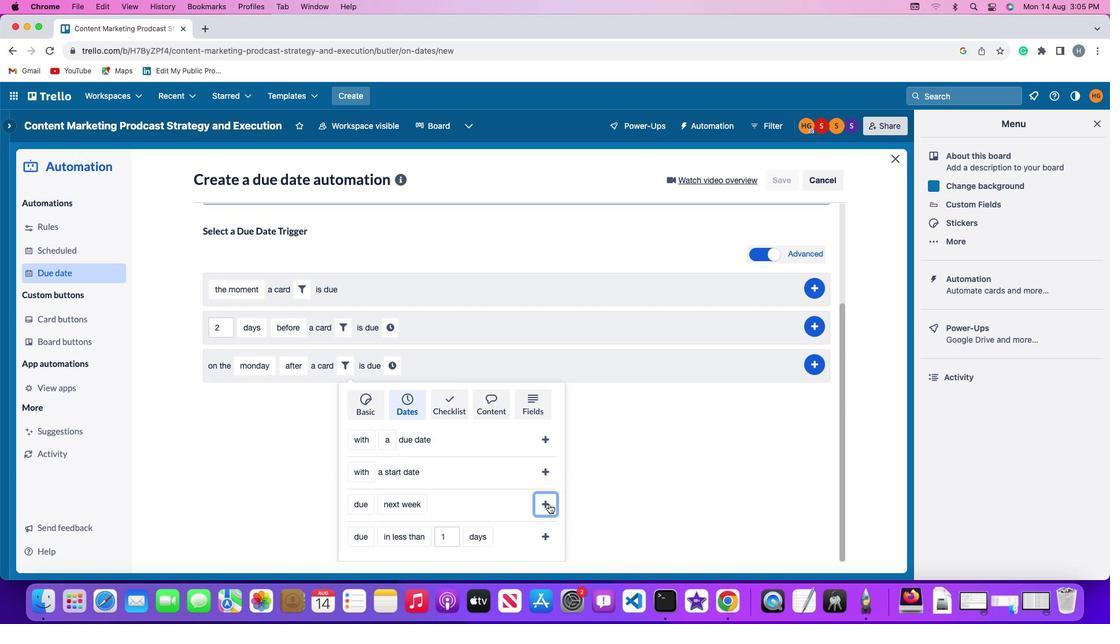 
Action: Mouse moved to (470, 504)
Screenshot: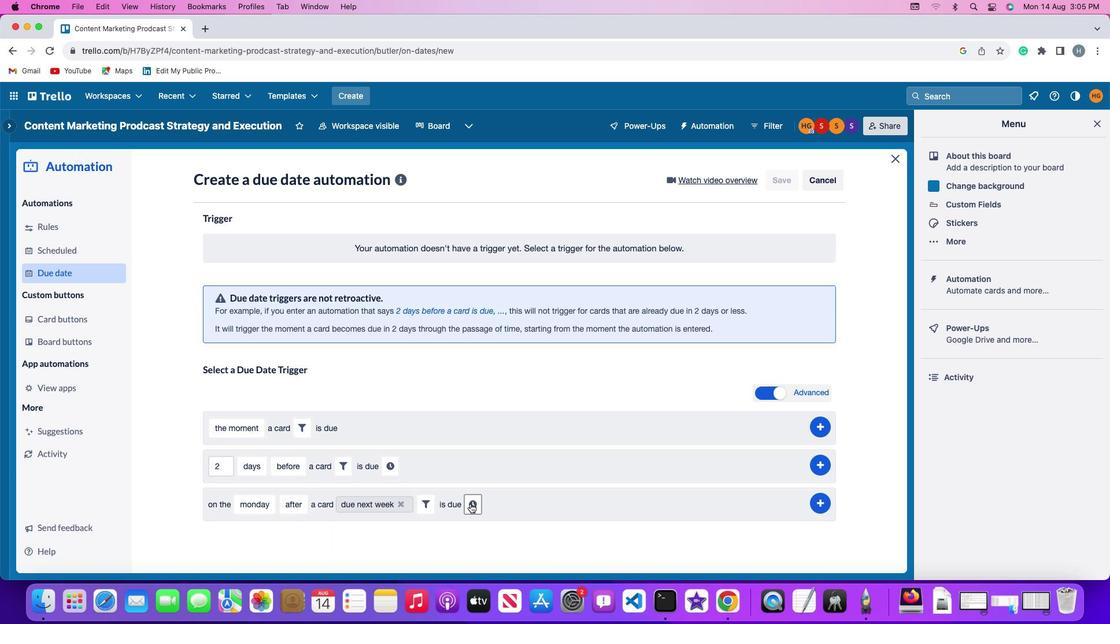 
Action: Mouse pressed left at (470, 504)
Screenshot: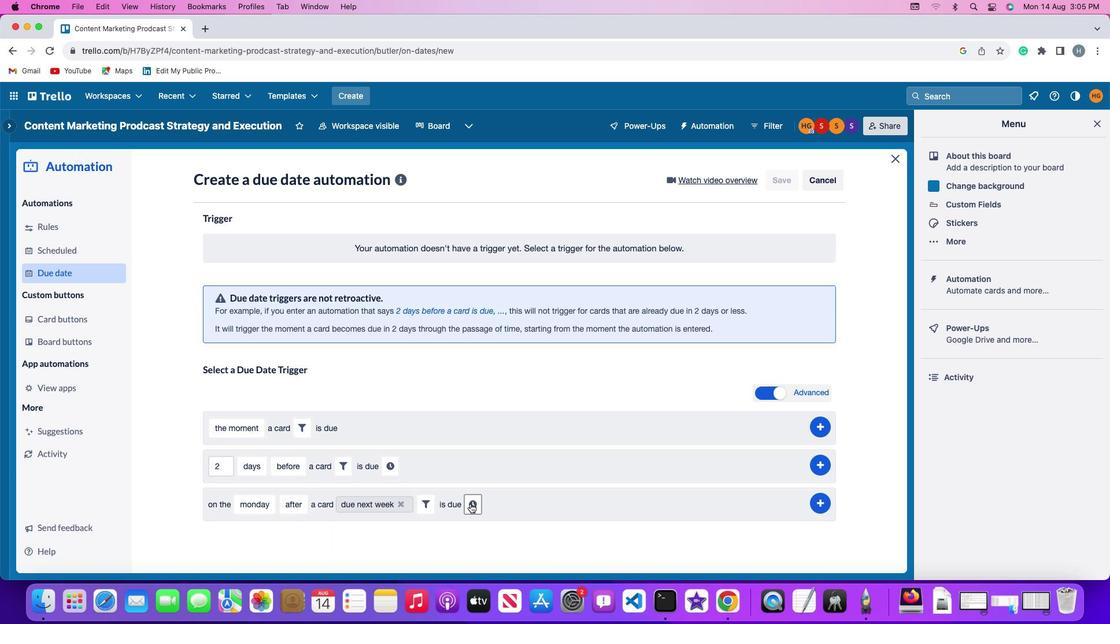 
Action: Mouse moved to (493, 502)
Screenshot: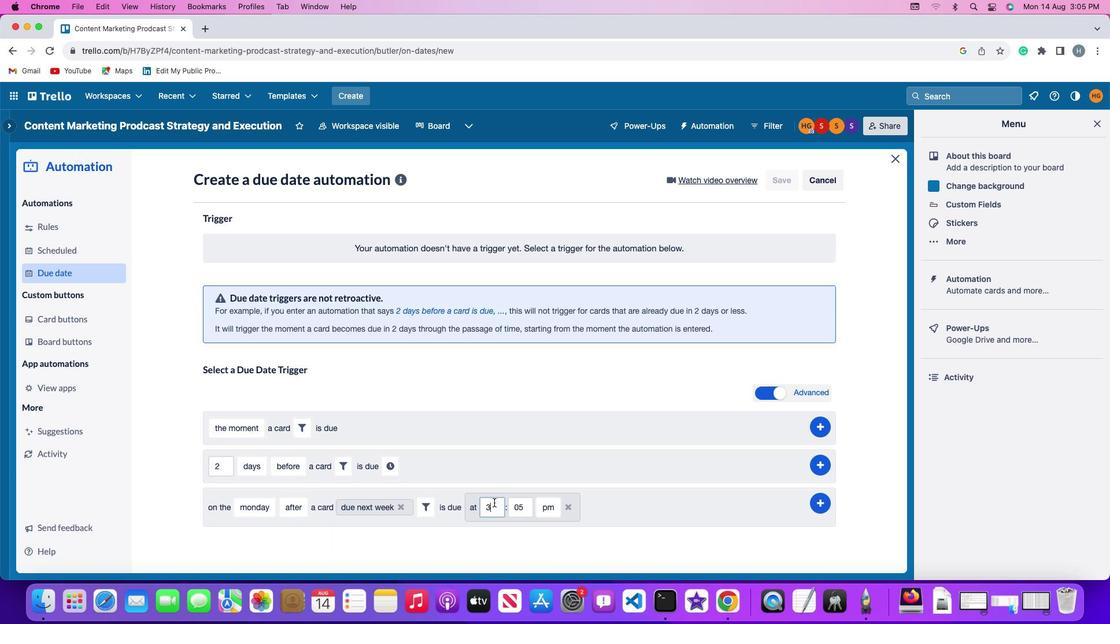 
Action: Mouse pressed left at (493, 502)
Screenshot: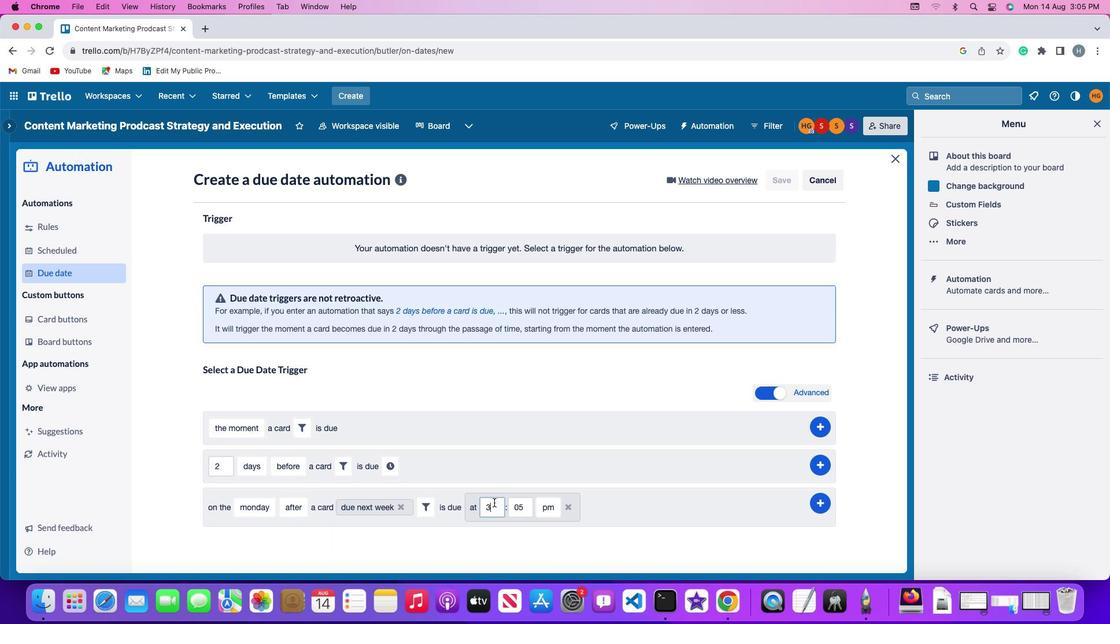 
Action: Mouse moved to (493, 502)
Screenshot: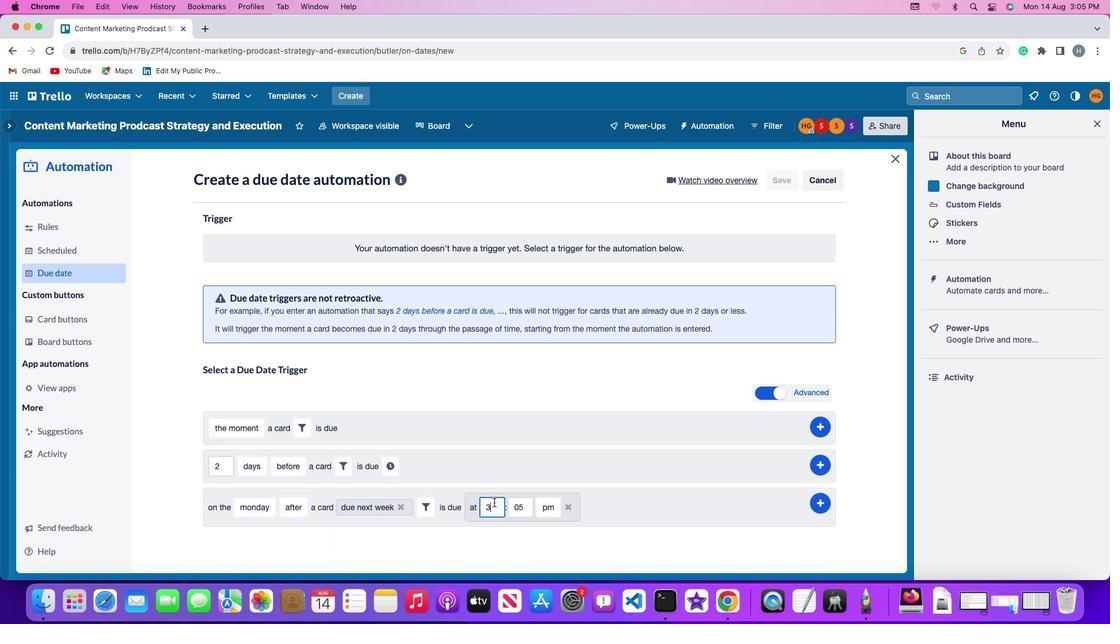 
Action: Key pressed Key.backspace
Screenshot: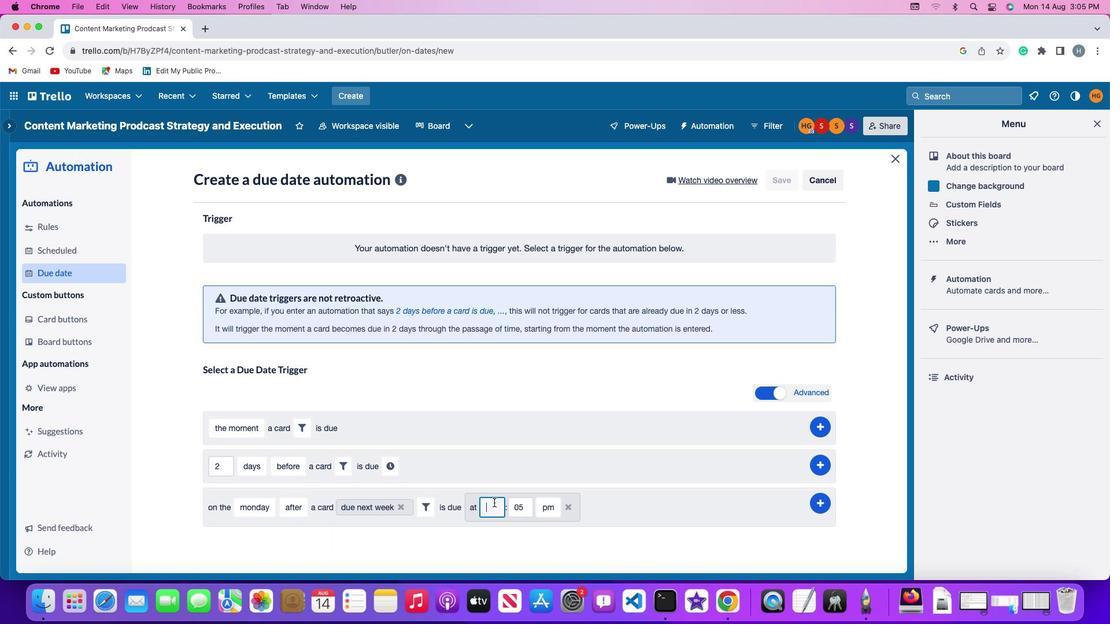 
Action: Mouse moved to (494, 501)
Screenshot: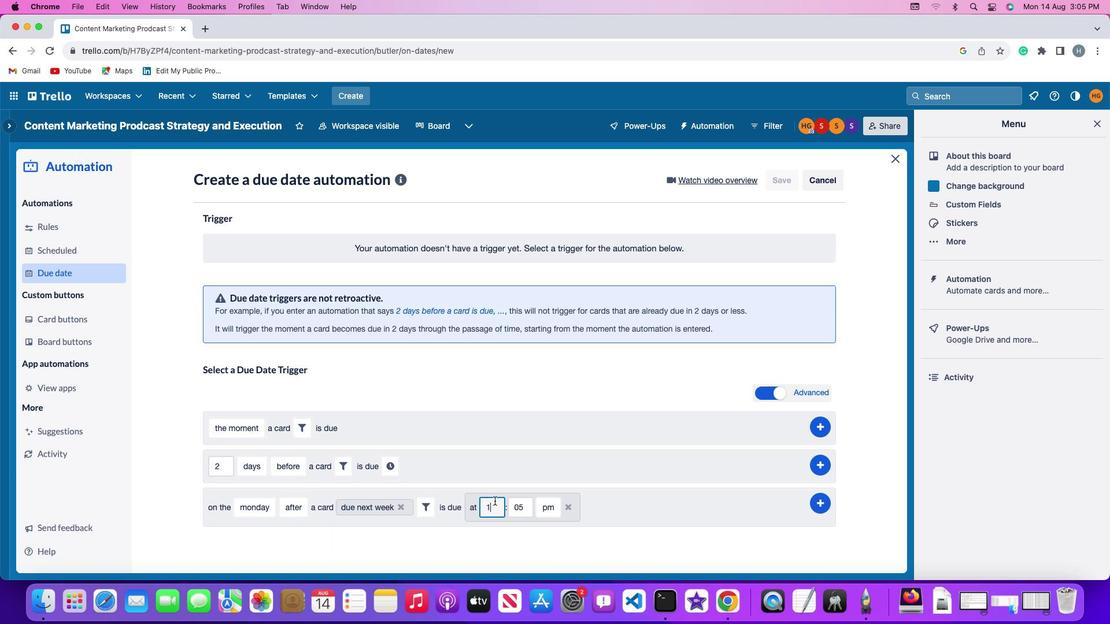 
Action: Key pressed '1'
Screenshot: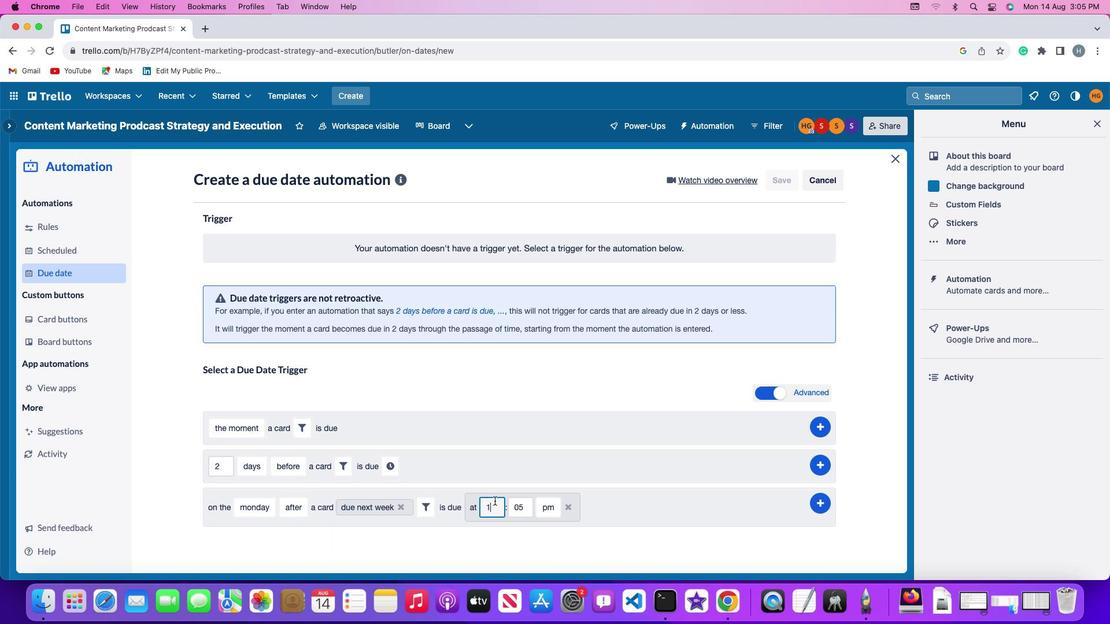 
Action: Mouse moved to (494, 500)
Screenshot: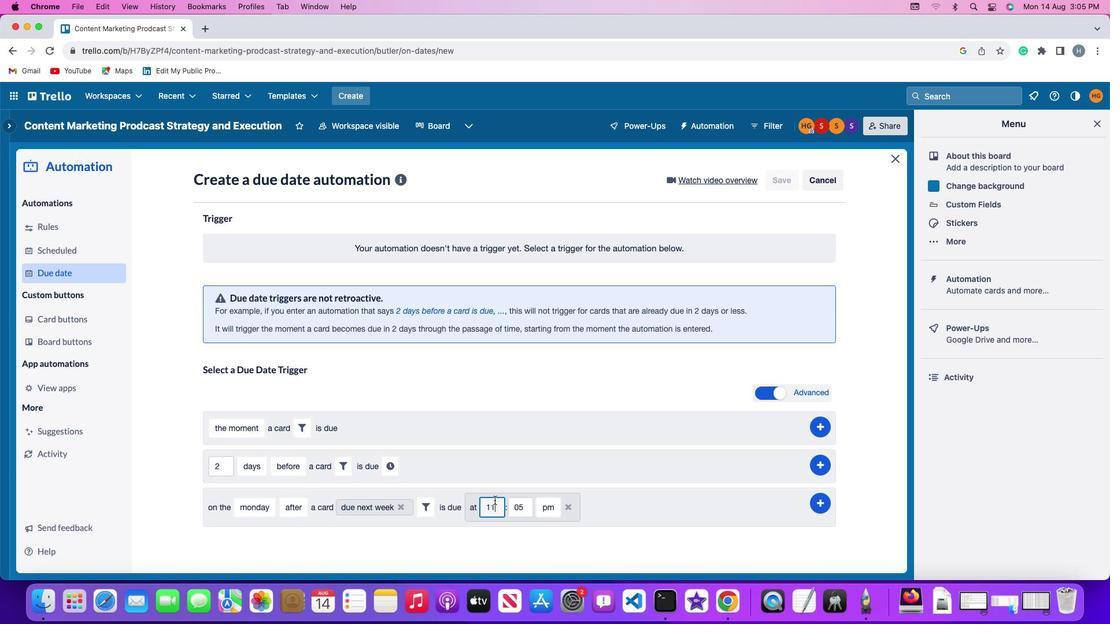 
Action: Key pressed '1'
Screenshot: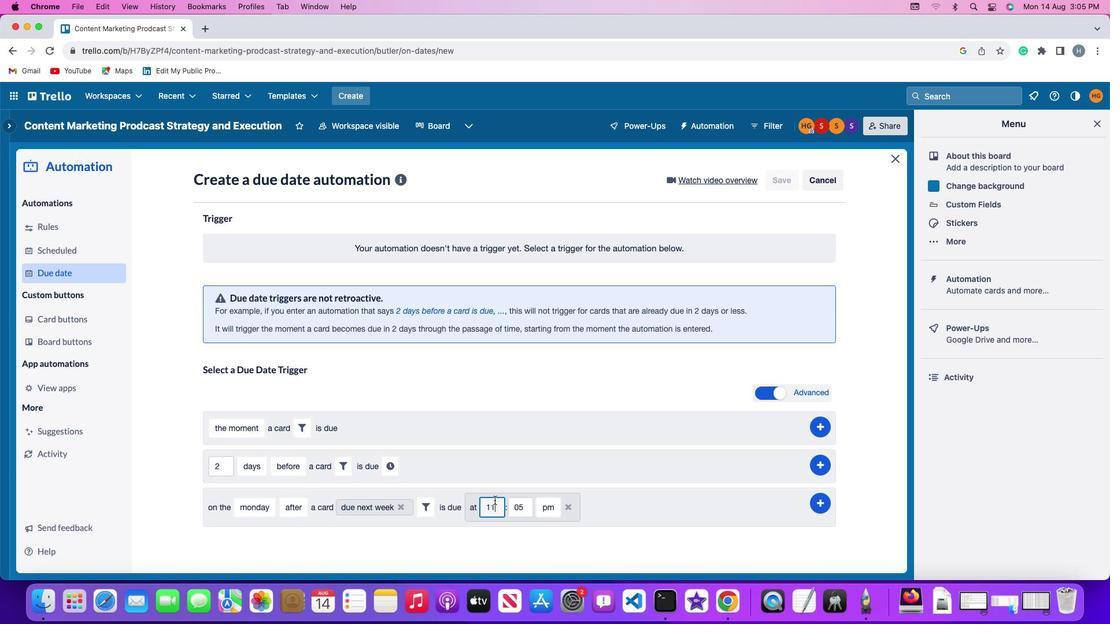 
Action: Mouse moved to (526, 507)
Screenshot: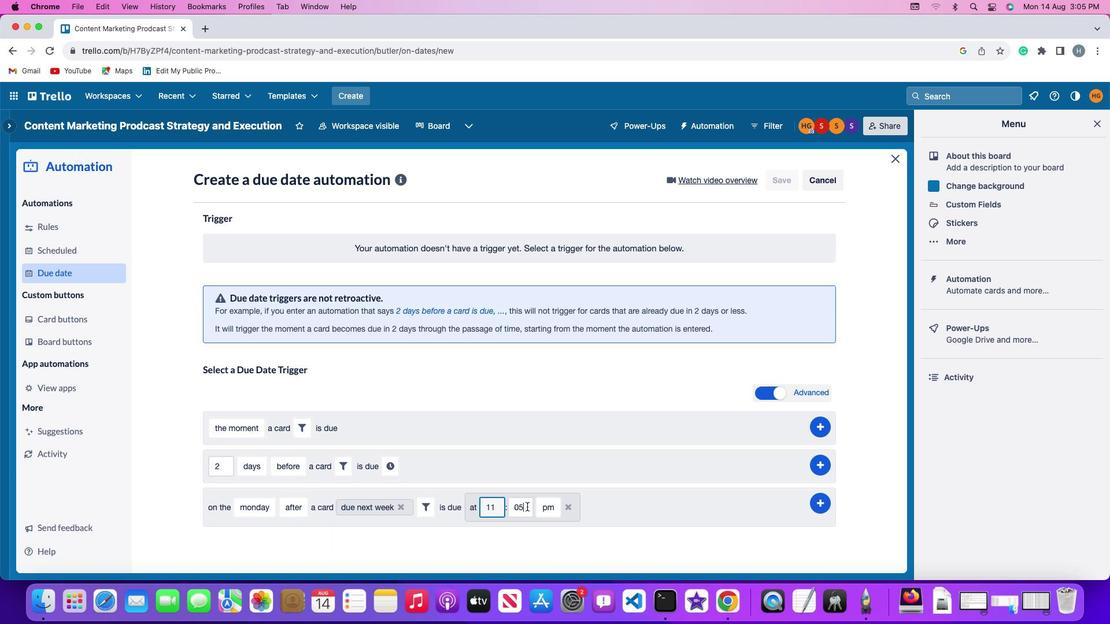 
Action: Mouse pressed left at (526, 507)
Screenshot: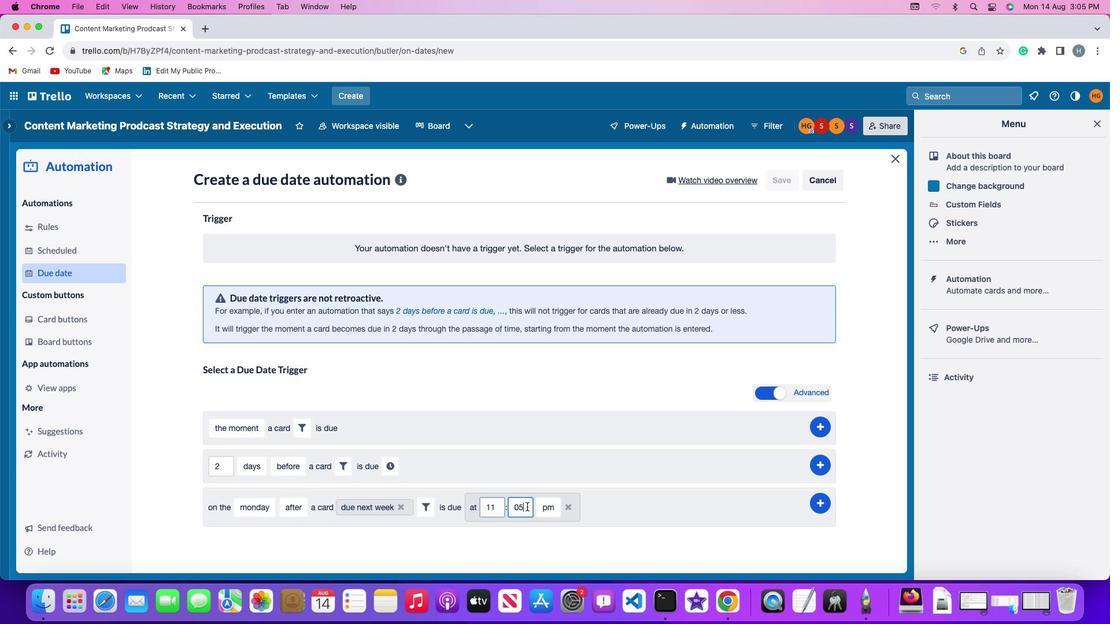 
Action: Key pressed Key.backspace
Screenshot: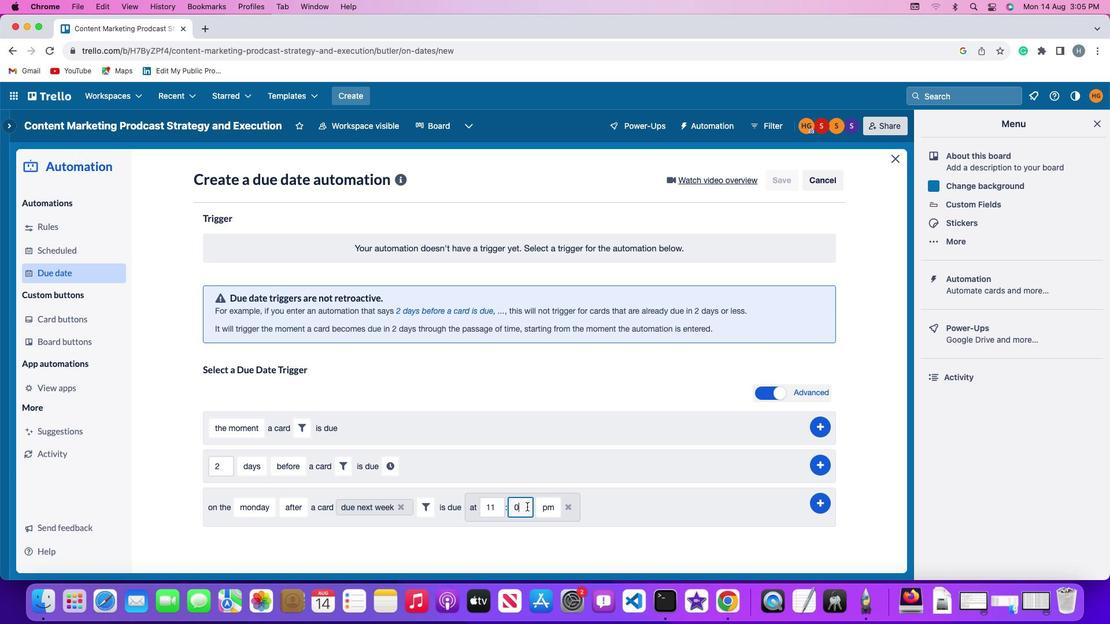 
Action: Mouse moved to (526, 506)
Screenshot: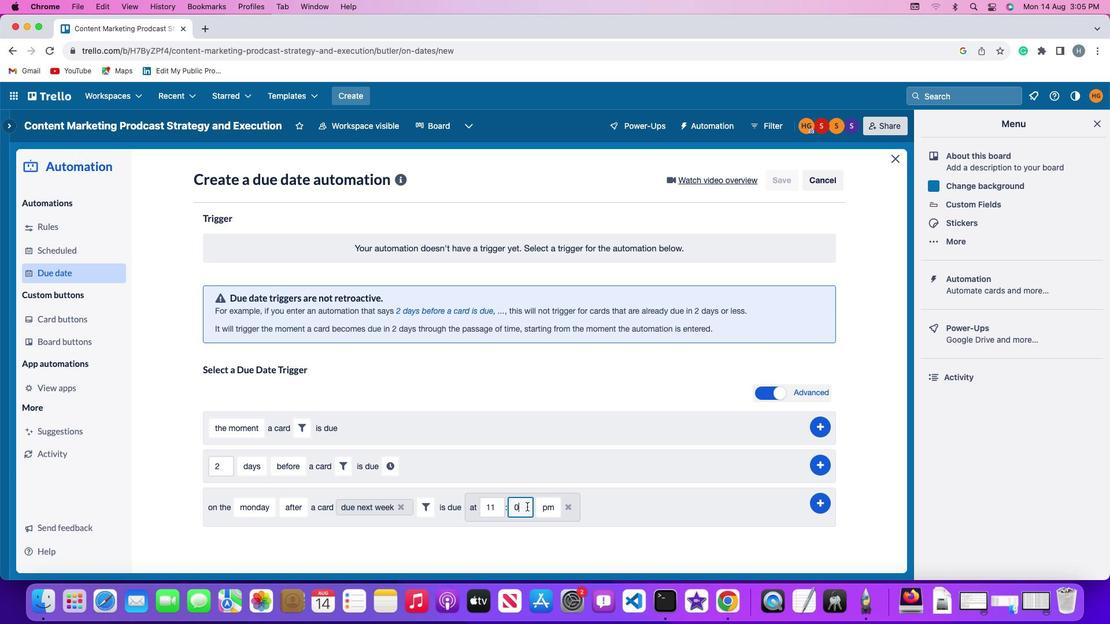 
Action: Key pressed Key.backspace
Screenshot: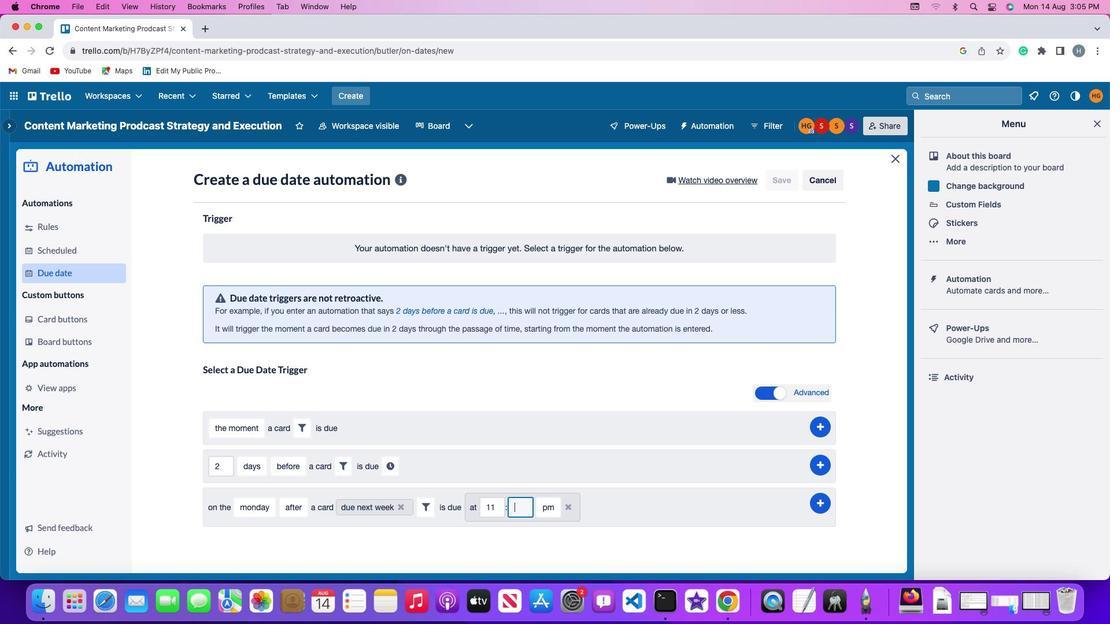 
Action: Mouse moved to (526, 506)
Screenshot: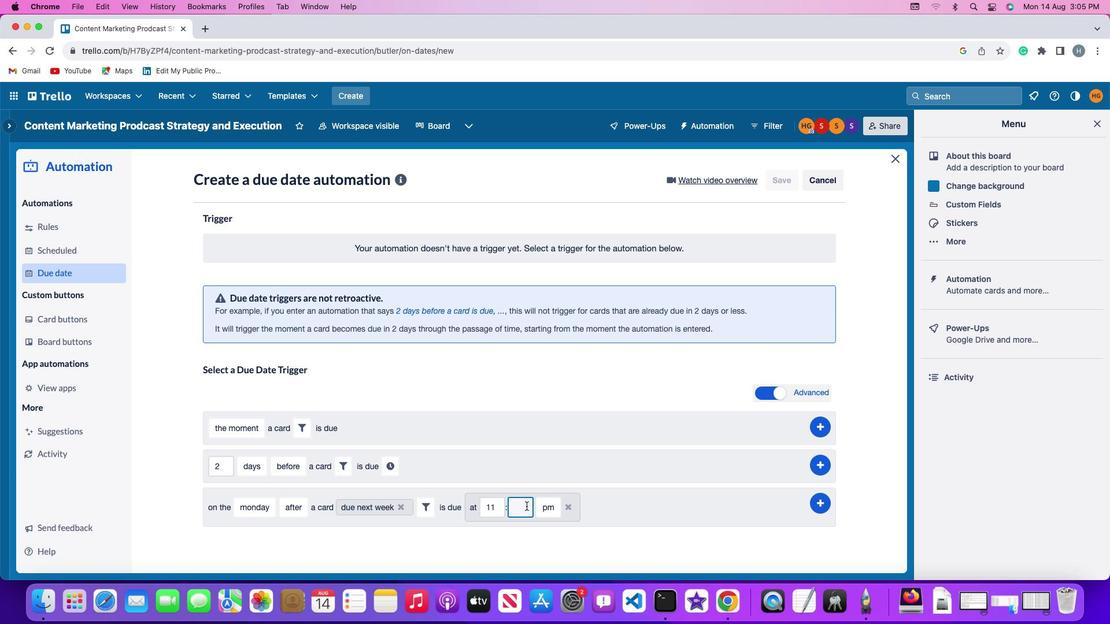 
Action: Key pressed '0''0'
Screenshot: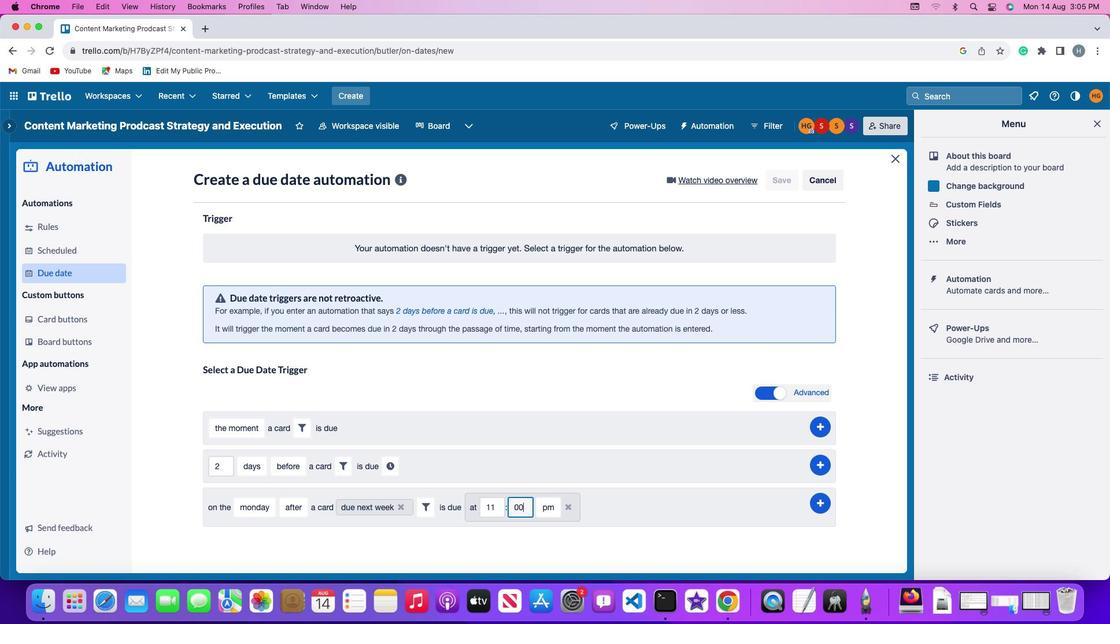 
Action: Mouse moved to (539, 507)
Screenshot: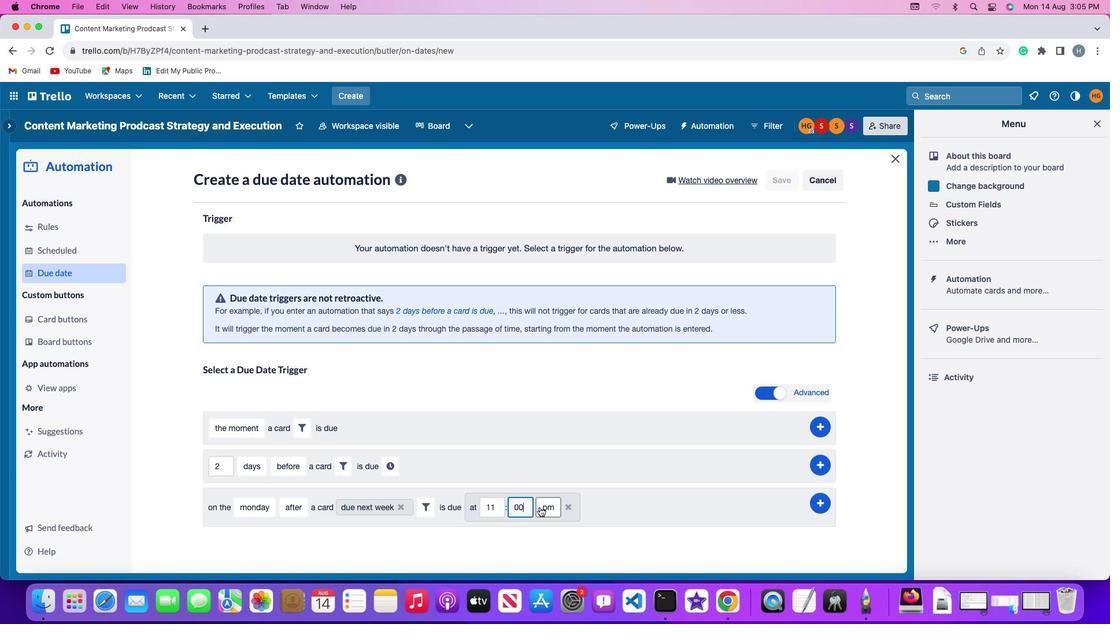 
Action: Mouse pressed left at (539, 507)
Screenshot: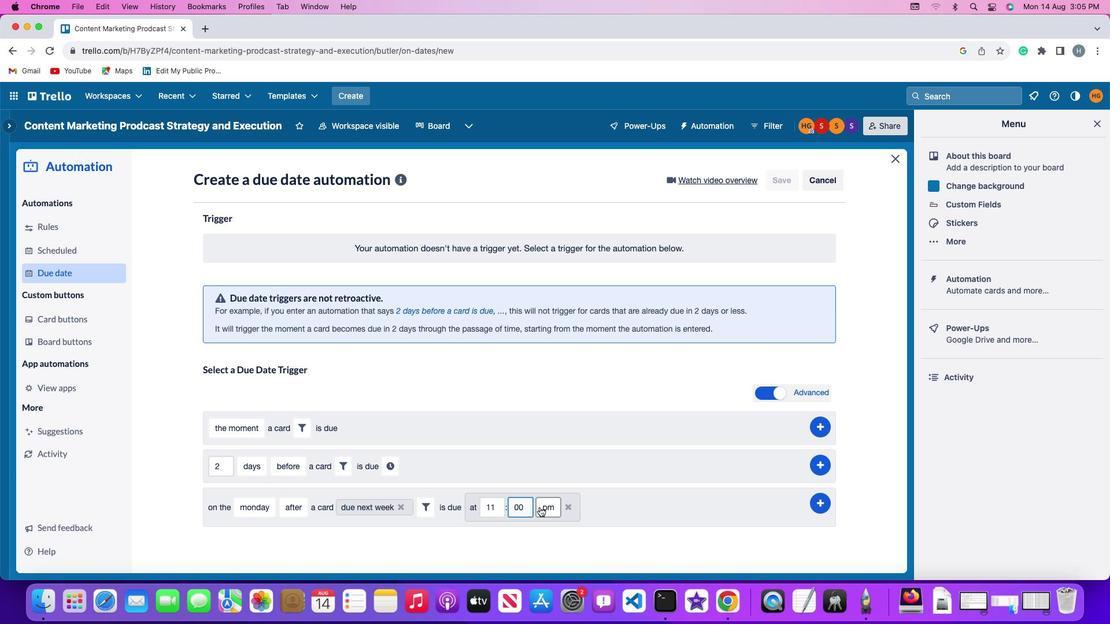 
Action: Mouse moved to (555, 532)
Screenshot: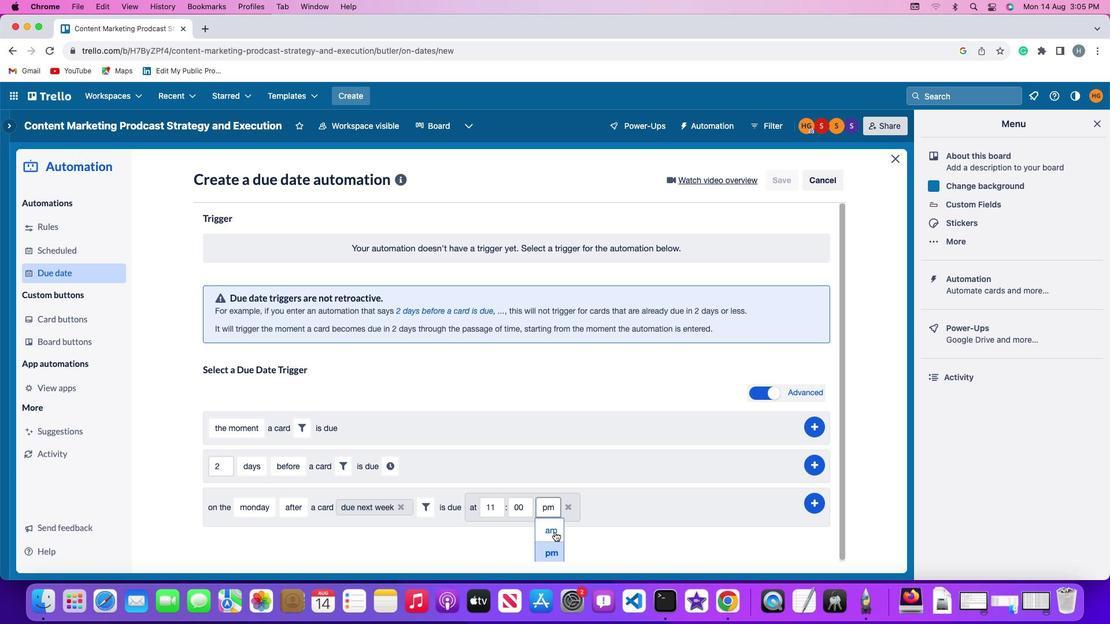 
Action: Mouse pressed left at (555, 532)
Screenshot: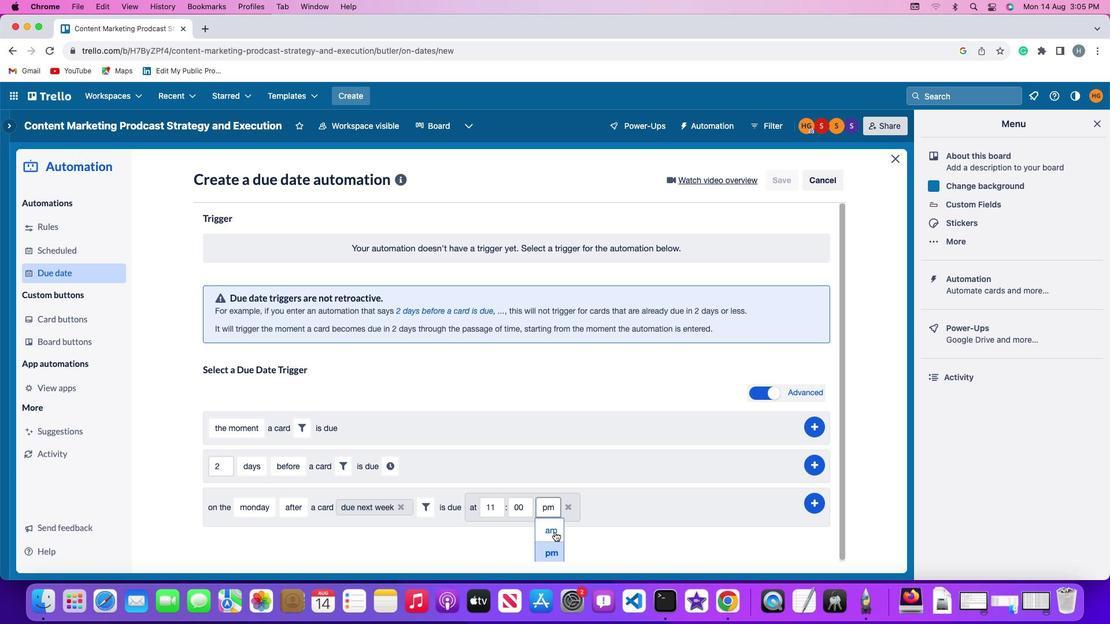 
Action: Mouse moved to (820, 498)
Screenshot: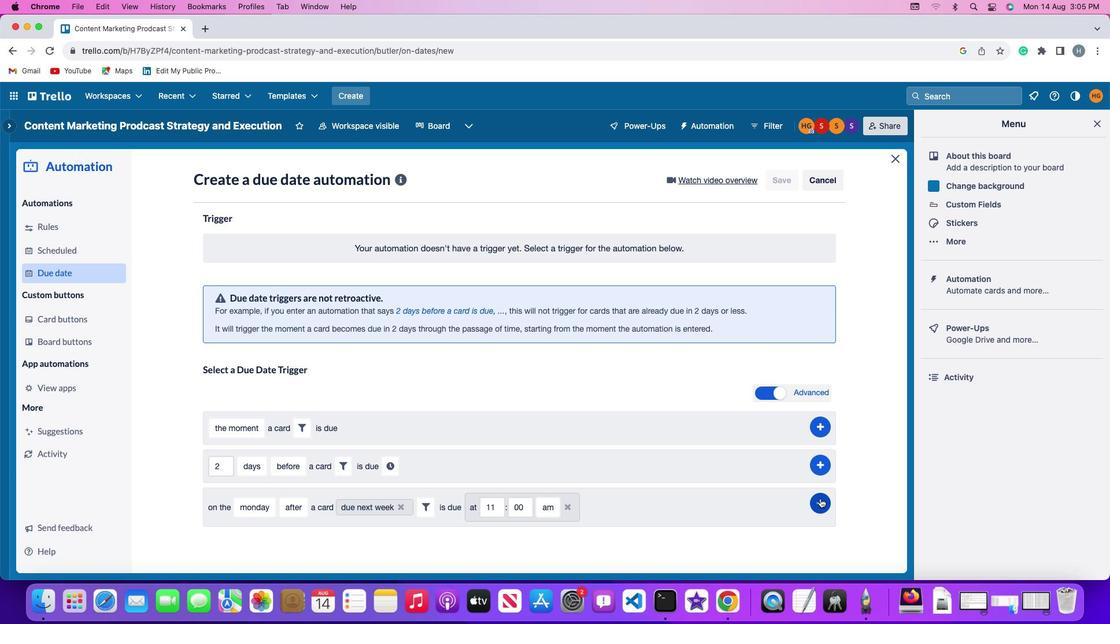 
Action: Mouse pressed left at (820, 498)
Screenshot: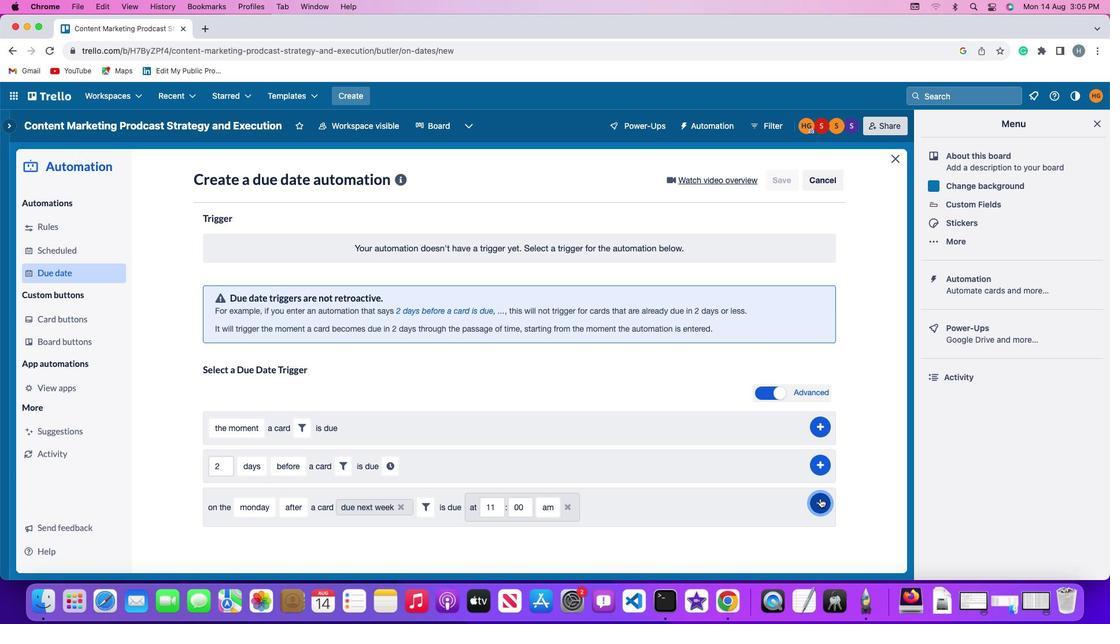 
Action: Mouse moved to (852, 384)
Screenshot: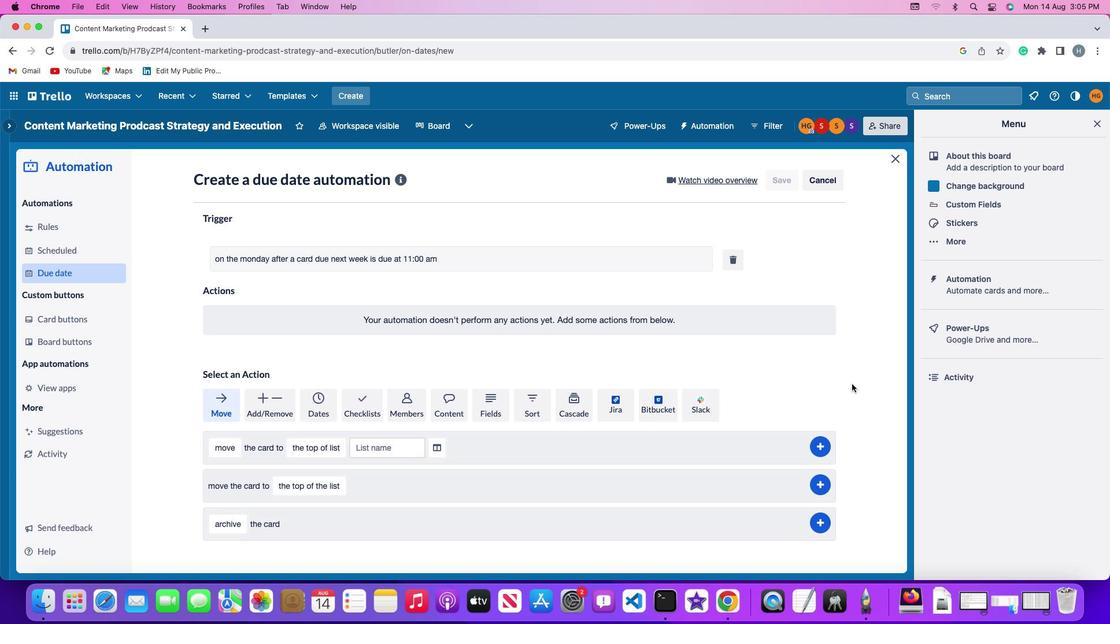 
